 Task: In the Contact  SophiaMoore30@benteler.com, Create email and send with subject: 'Elevate Your Success: Introducing a Transformative Opportunity', and with mail content 'Good Day!_x000D_
We're excited to introduce you to an innovative solution that will revolutionize your industry. Get ready to redefine success and reach new heights!_x000D_
Best Regard', attach the document: Agenda.pdf and insert image: visitingcard.jpg. Below Best Regards, write Pinterest and insert the URL: 'in.pinterest.com'. Mark checkbox to create task to follow up : In 1 week. Logged in from softage.10@softage.net
Action: Mouse moved to (62, 54)
Screenshot: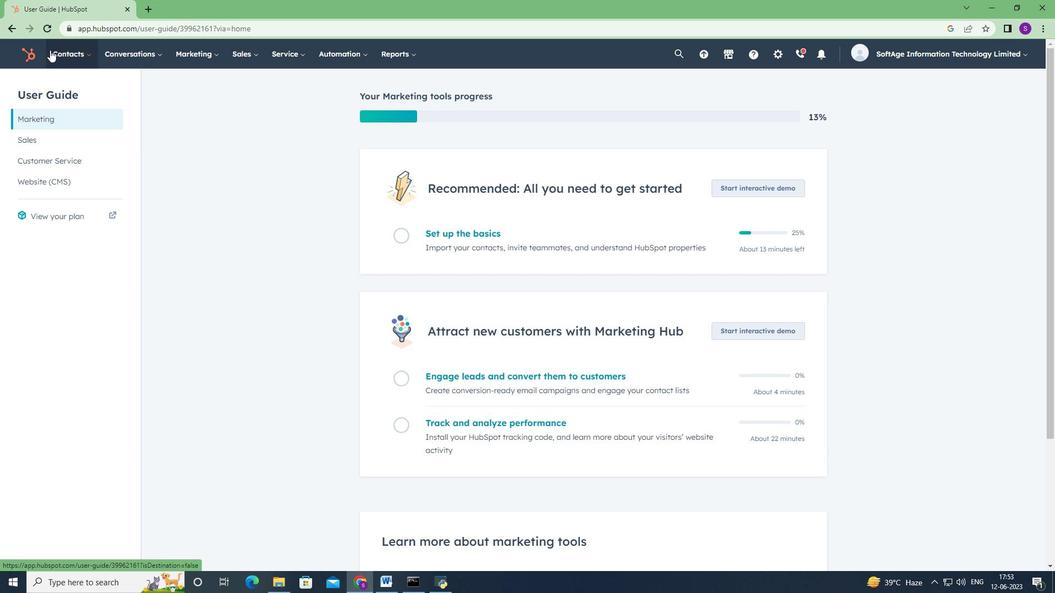 
Action: Mouse pressed left at (62, 54)
Screenshot: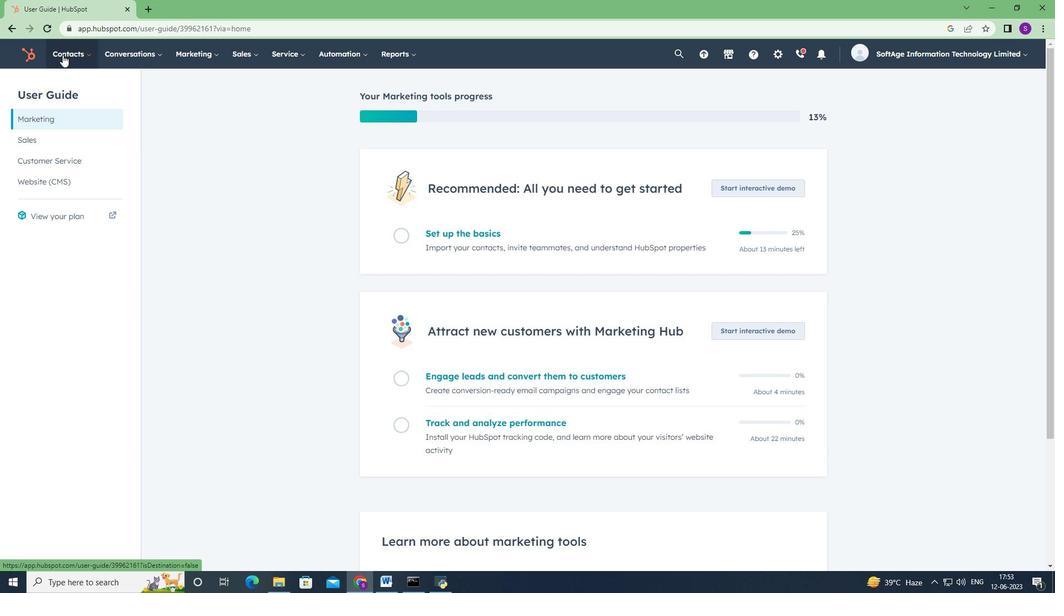 
Action: Mouse moved to (84, 90)
Screenshot: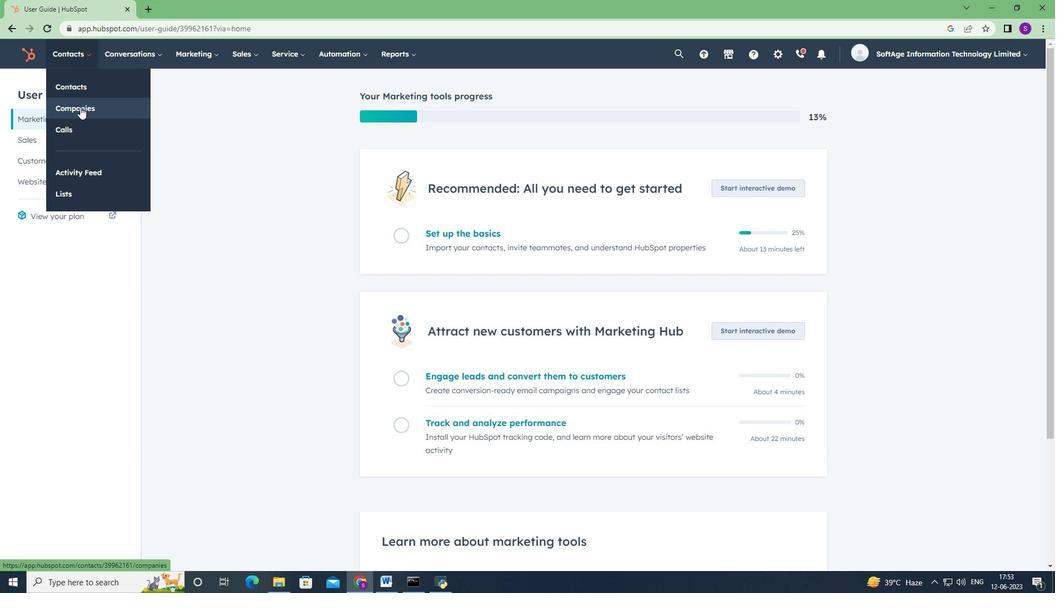 
Action: Mouse pressed left at (84, 90)
Screenshot: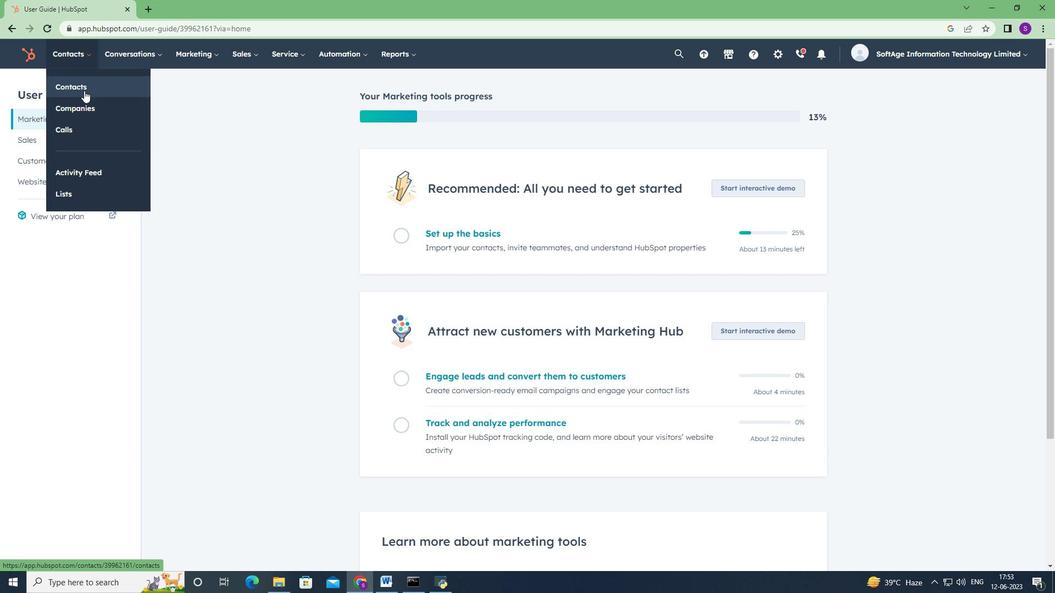 
Action: Mouse moved to (80, 181)
Screenshot: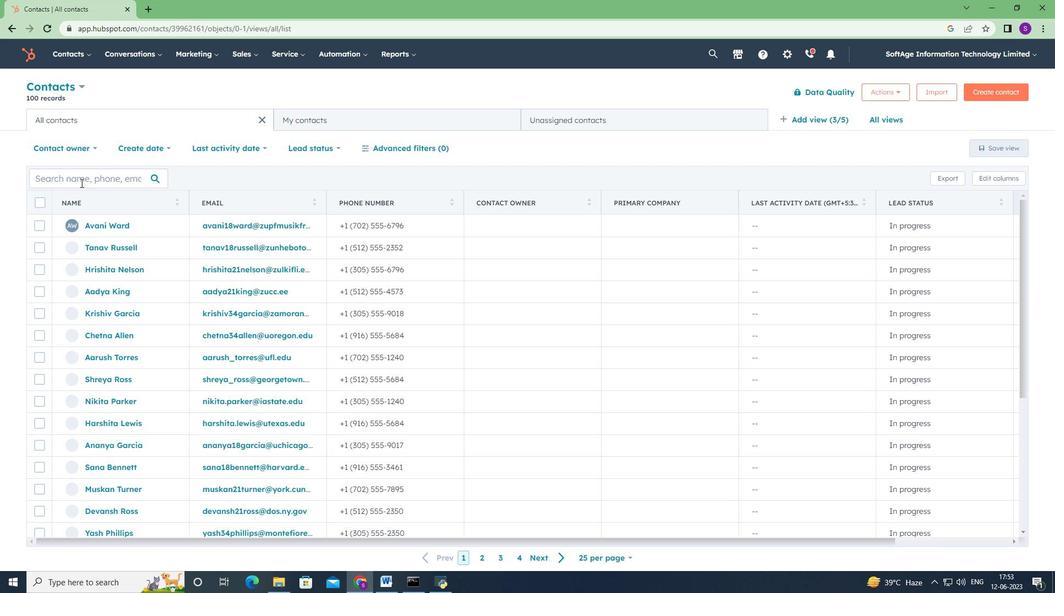 
Action: Mouse pressed left at (80, 181)
Screenshot: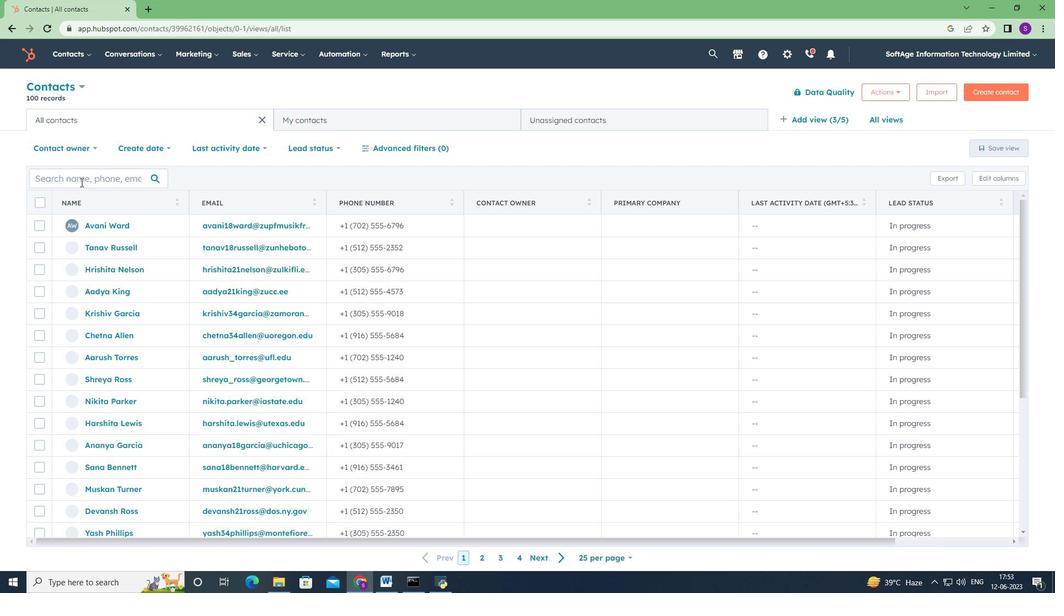 
Action: Key pressed sophia<Key.space><Key.backspace><Key.shift><Key.shift><Key.shift><Key.shift><Key.shift>Moore30<Key.shift><Key.shift><Key.shift><Key.shift><Key.shift><Key.shift><Key.shift><Key.shift><Key.shift>@benteler.com
Screenshot: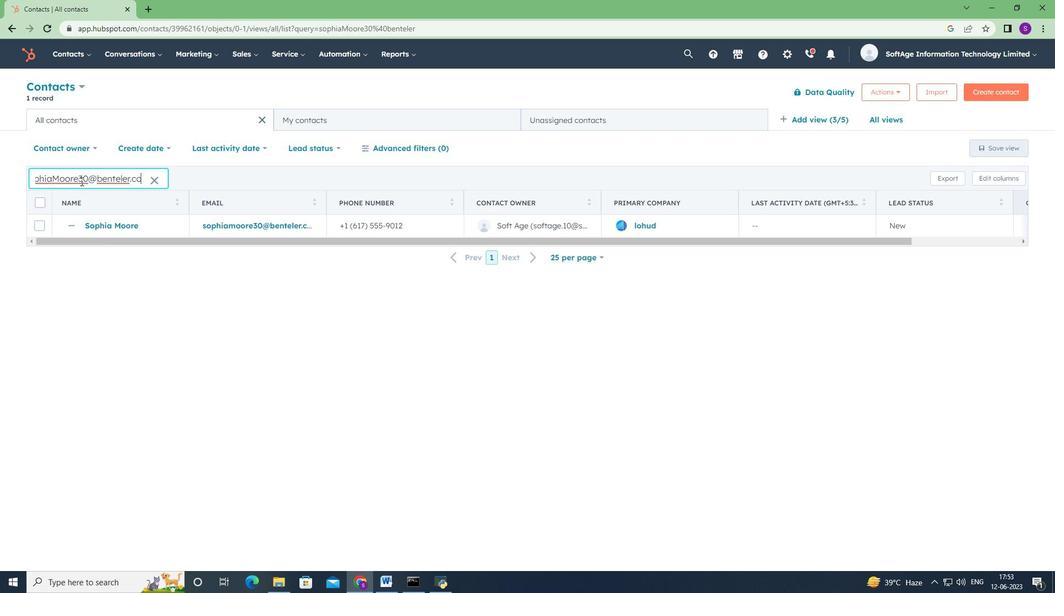 
Action: Mouse moved to (104, 219)
Screenshot: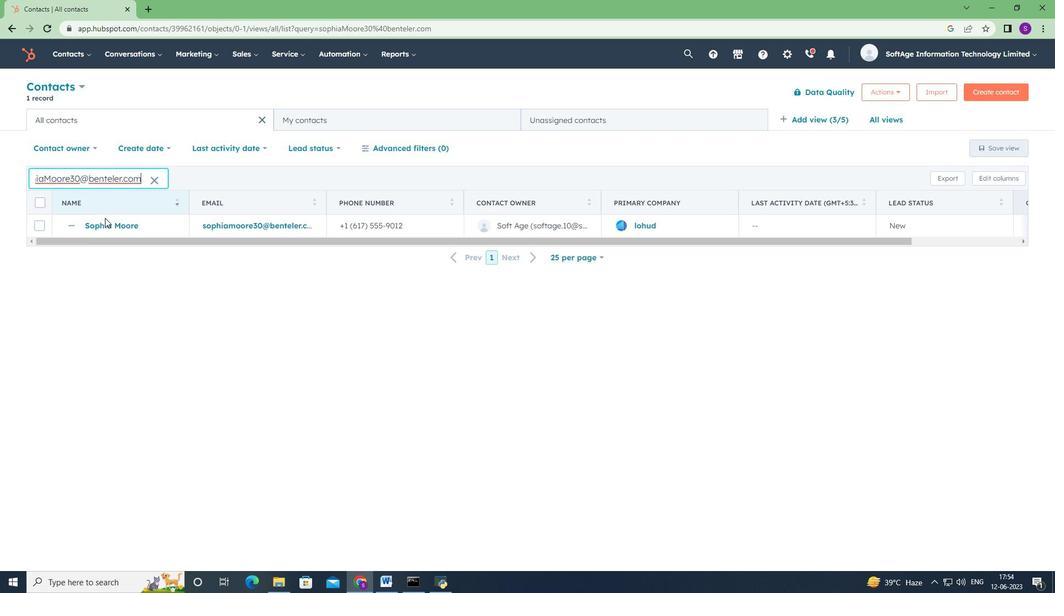 
Action: Mouse pressed left at (104, 219)
Screenshot: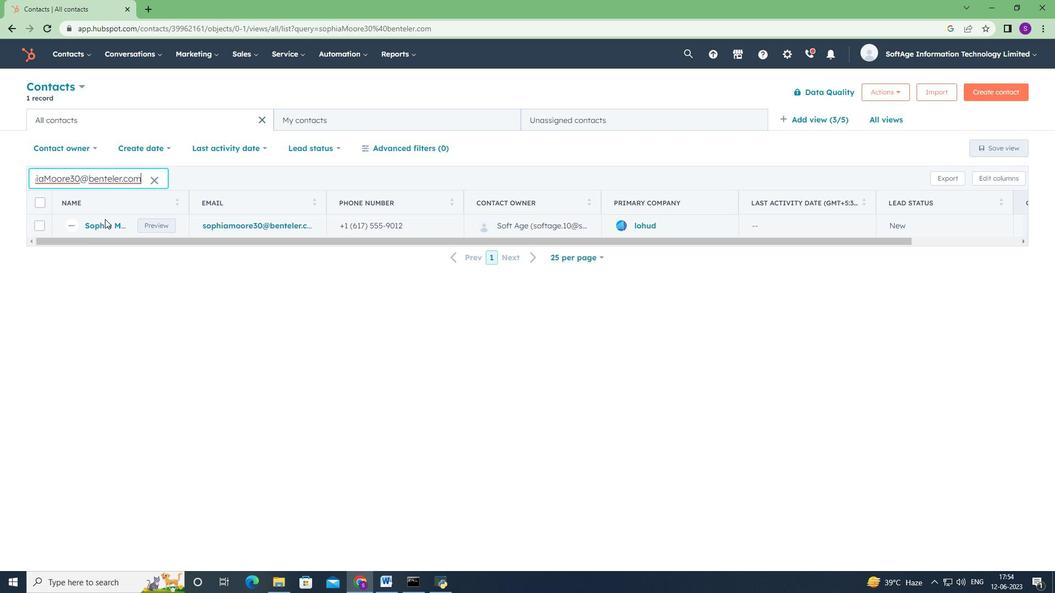 
Action: Mouse moved to (105, 224)
Screenshot: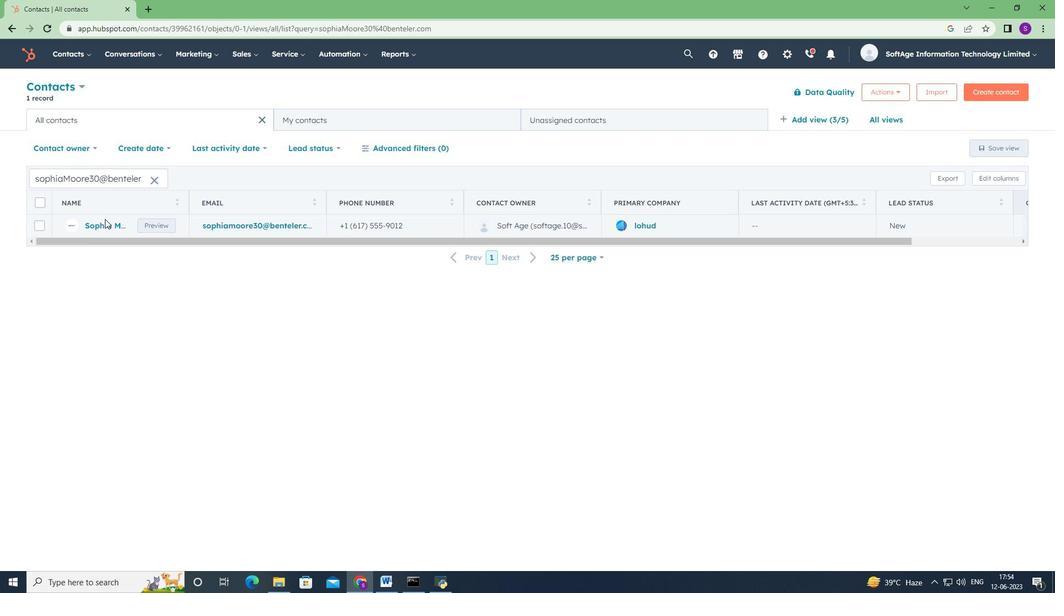 
Action: Mouse pressed left at (105, 224)
Screenshot: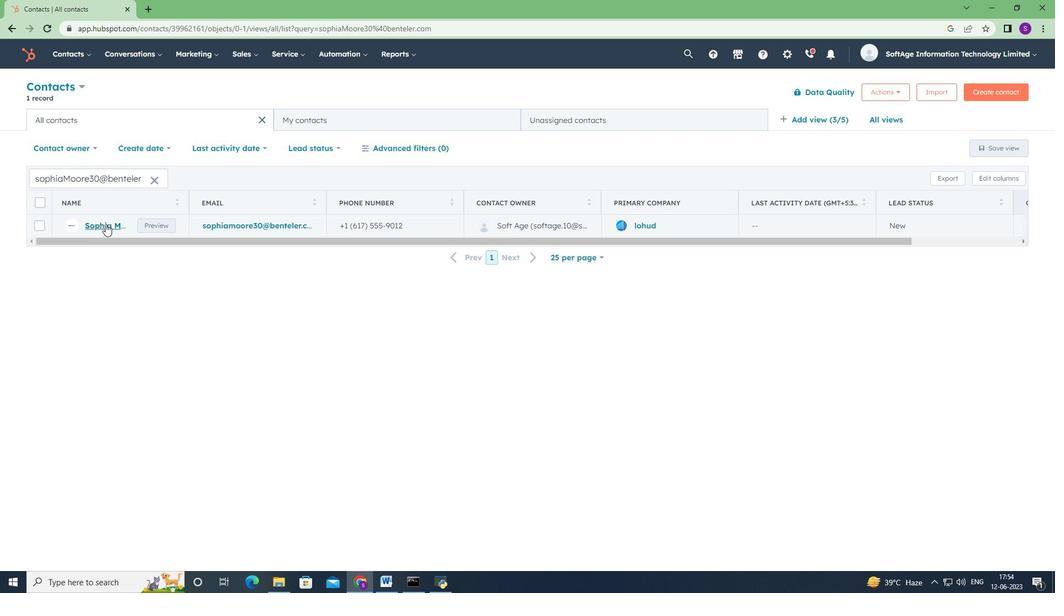 
Action: Mouse moved to (79, 180)
Screenshot: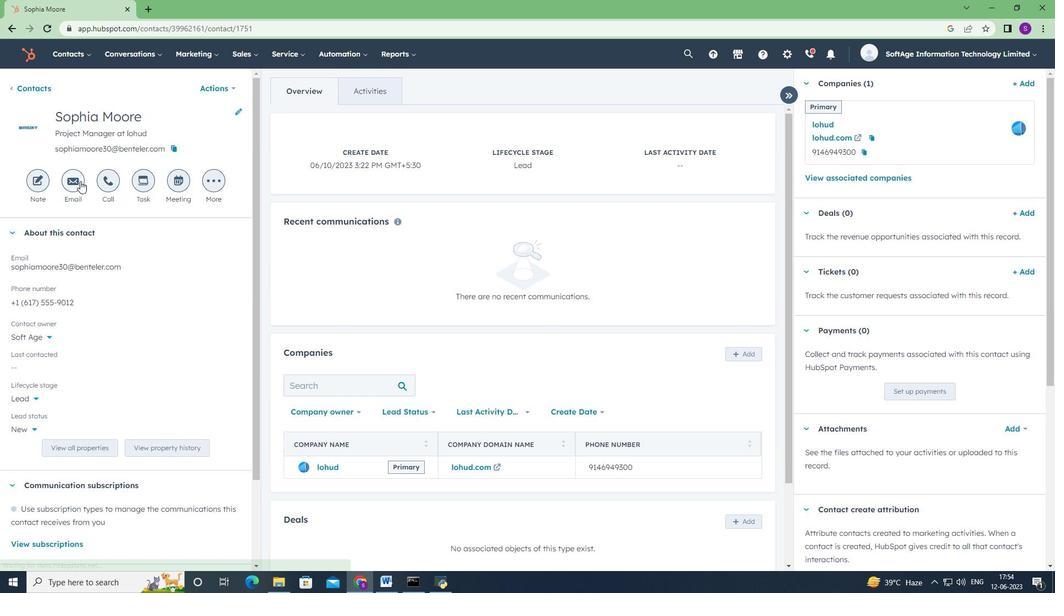
Action: Mouse pressed left at (79, 180)
Screenshot: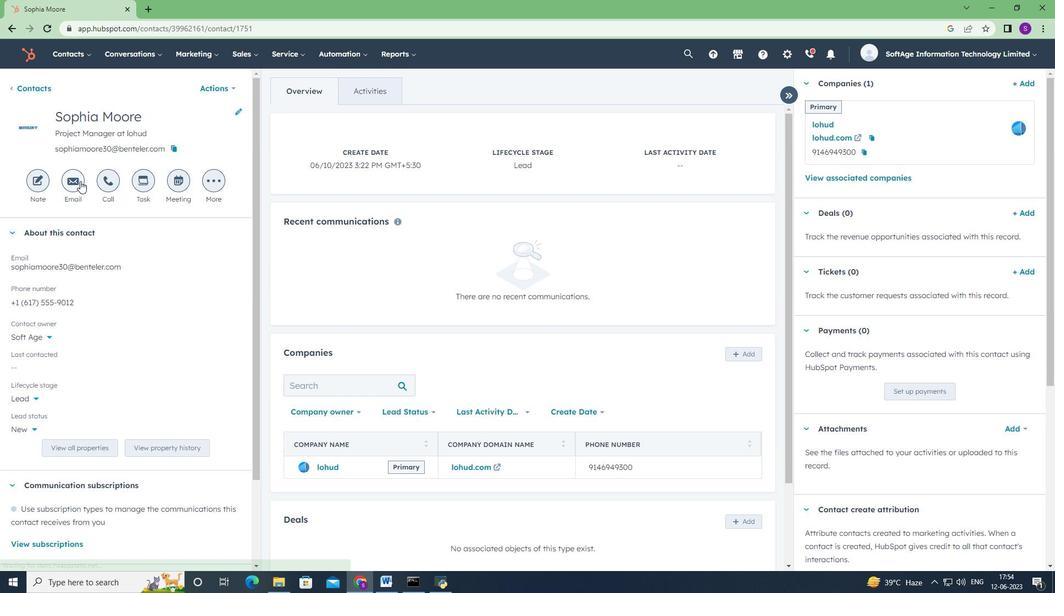 
Action: Mouse moved to (669, 367)
Screenshot: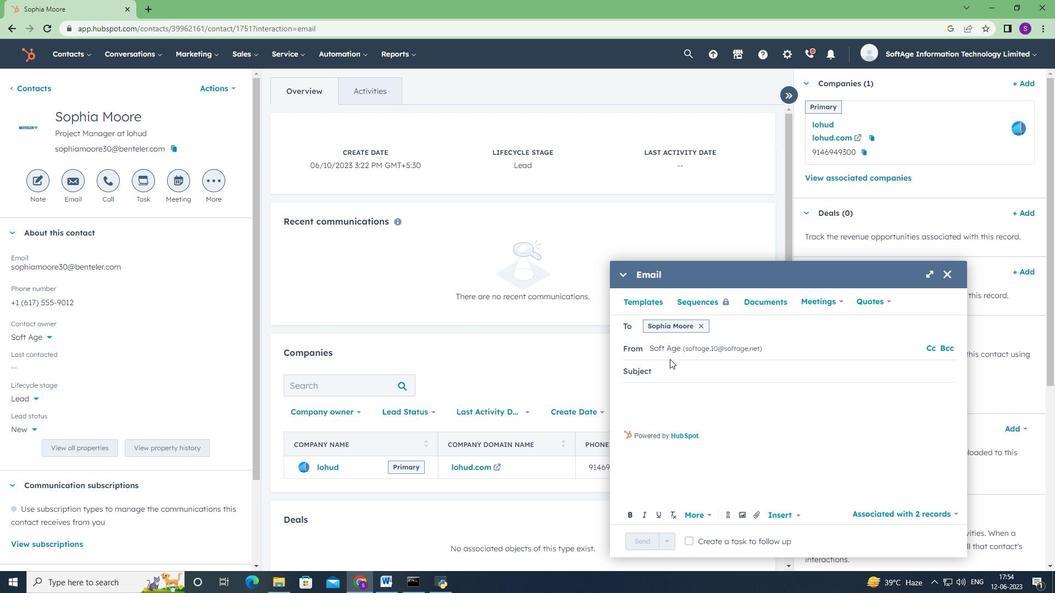 
Action: Mouse pressed left at (669, 367)
Screenshot: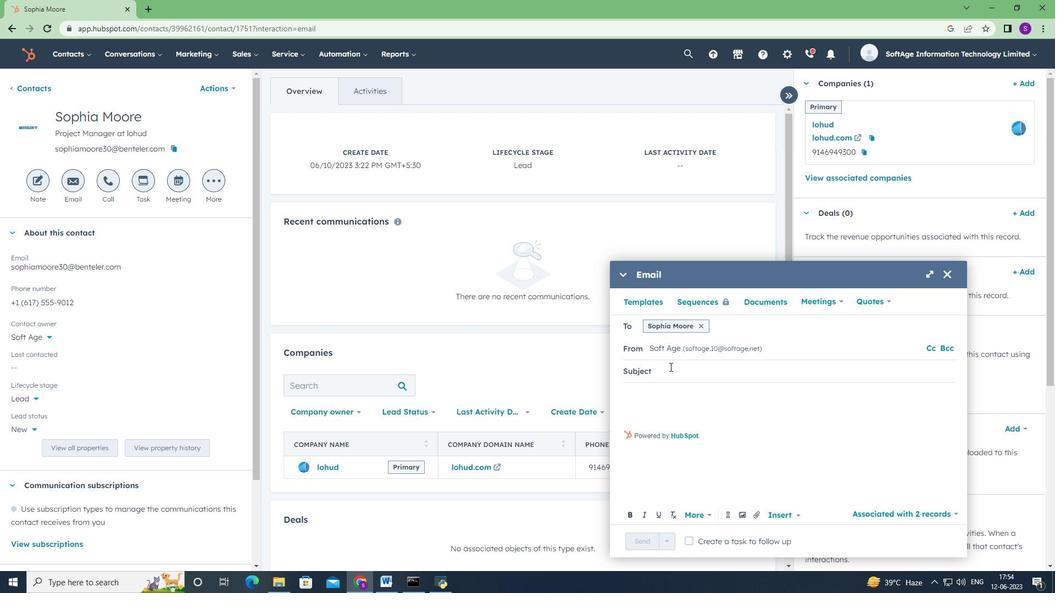 
Action: Mouse moved to (667, 366)
Screenshot: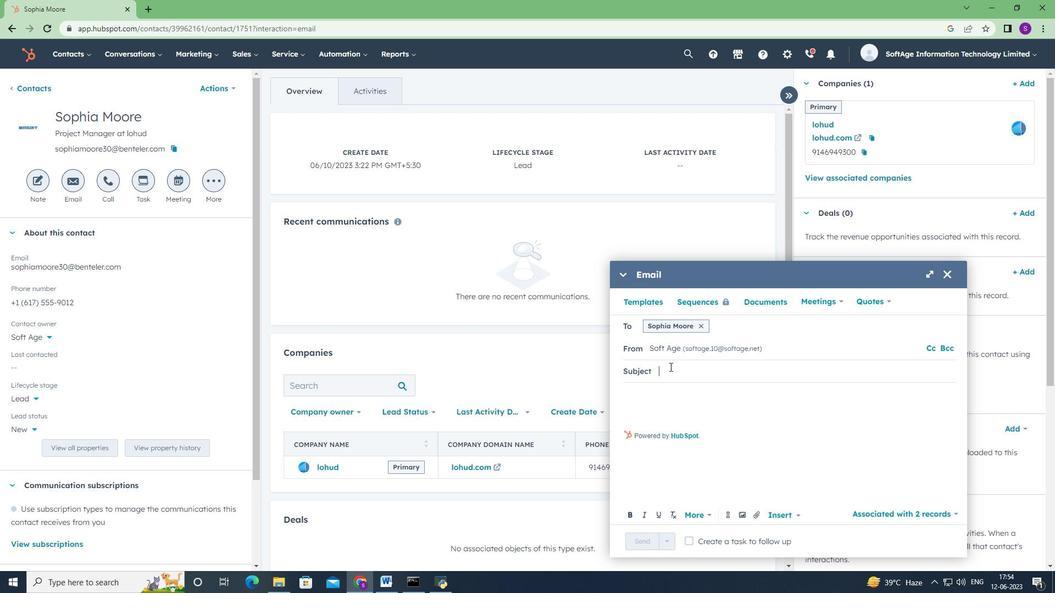 
Action: Key pressed <Key.shift>Elevate<Key.space><Key.shift>Your<Key.space><Key.shift>Success<Key.shift>:<Key.space><Key.shift>Introducing<Key.space>a<Key.space><Key.shift>Transformative<Key.space><Key.shift>Opportunity
Screenshot: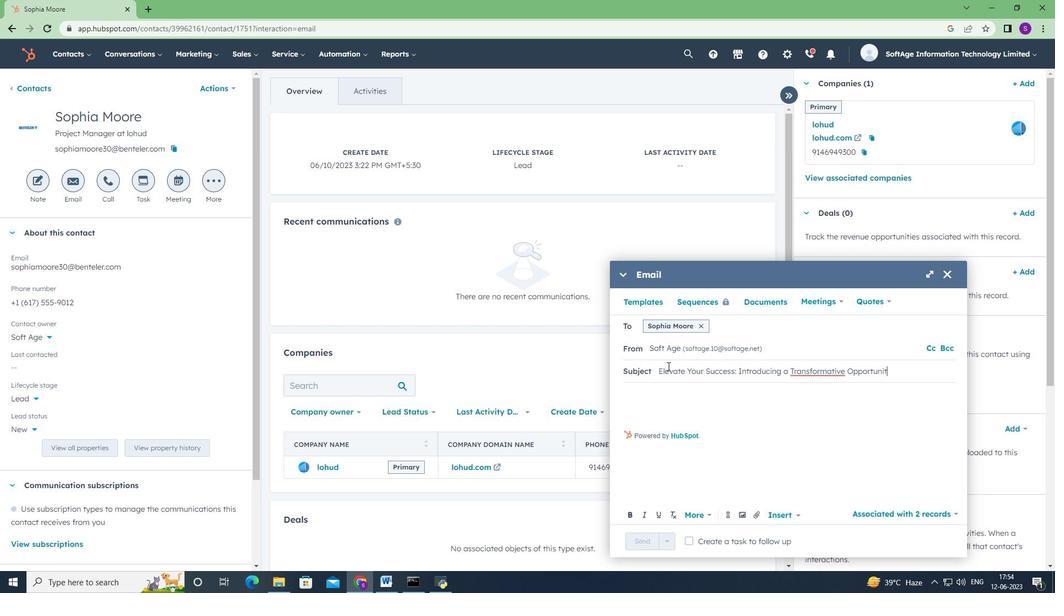 
Action: Mouse moved to (661, 389)
Screenshot: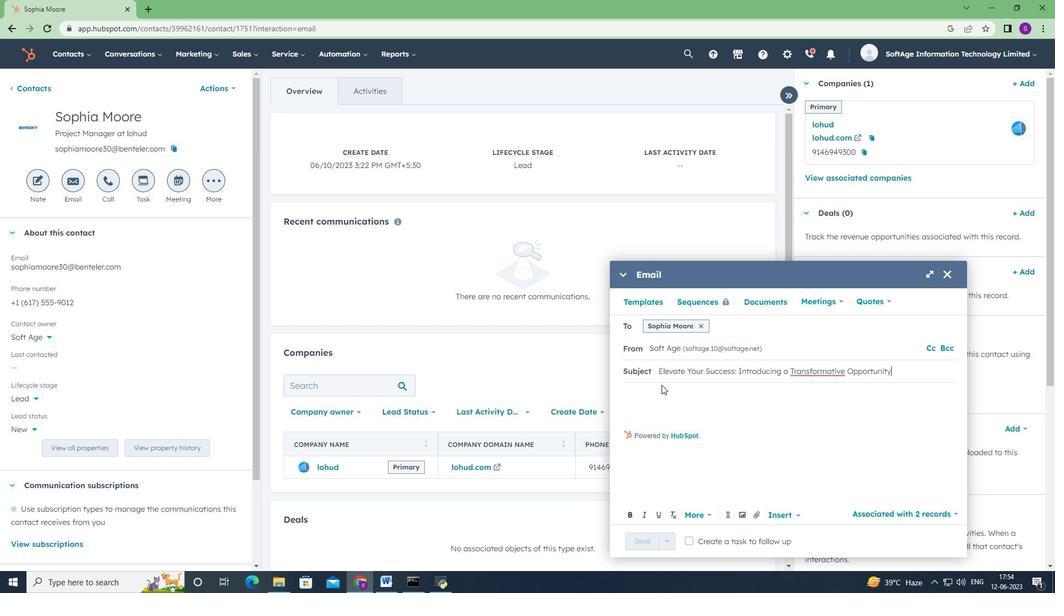 
Action: Mouse pressed left at (661, 389)
Screenshot: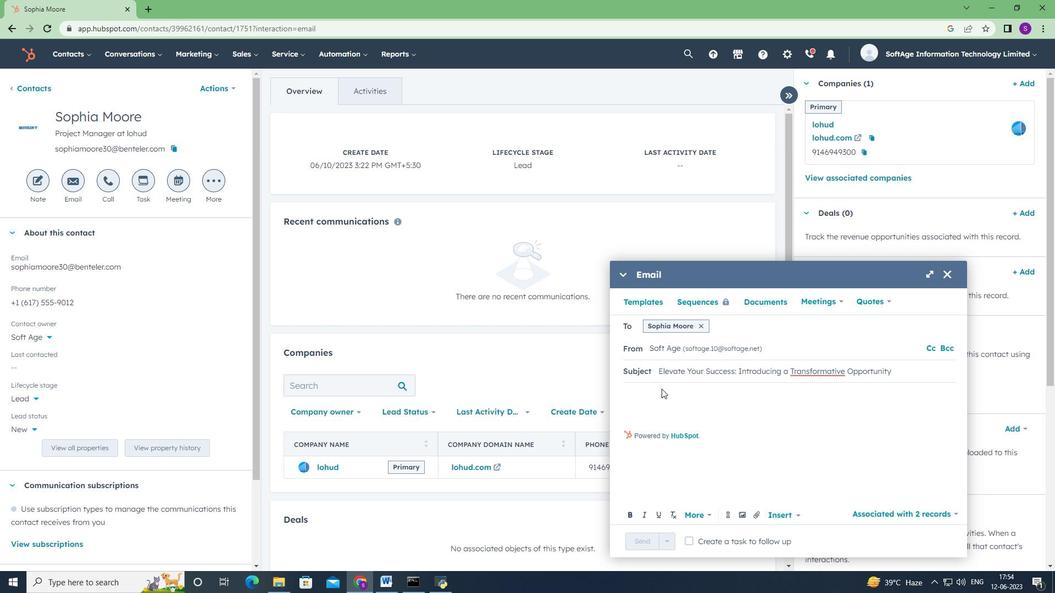 
Action: Mouse moved to (639, 392)
Screenshot: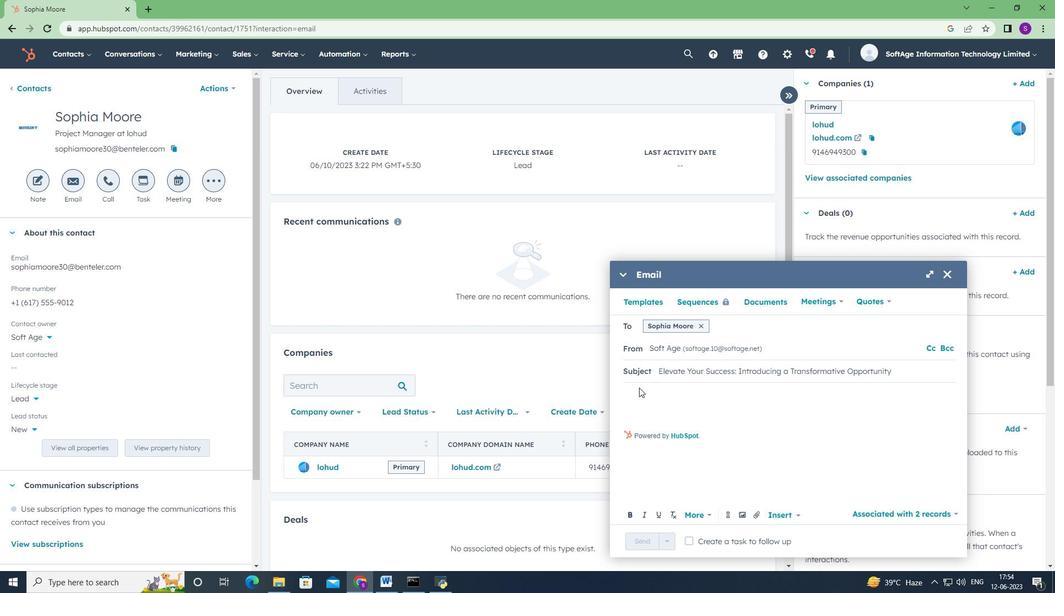 
Action: Mouse pressed left at (639, 392)
Screenshot: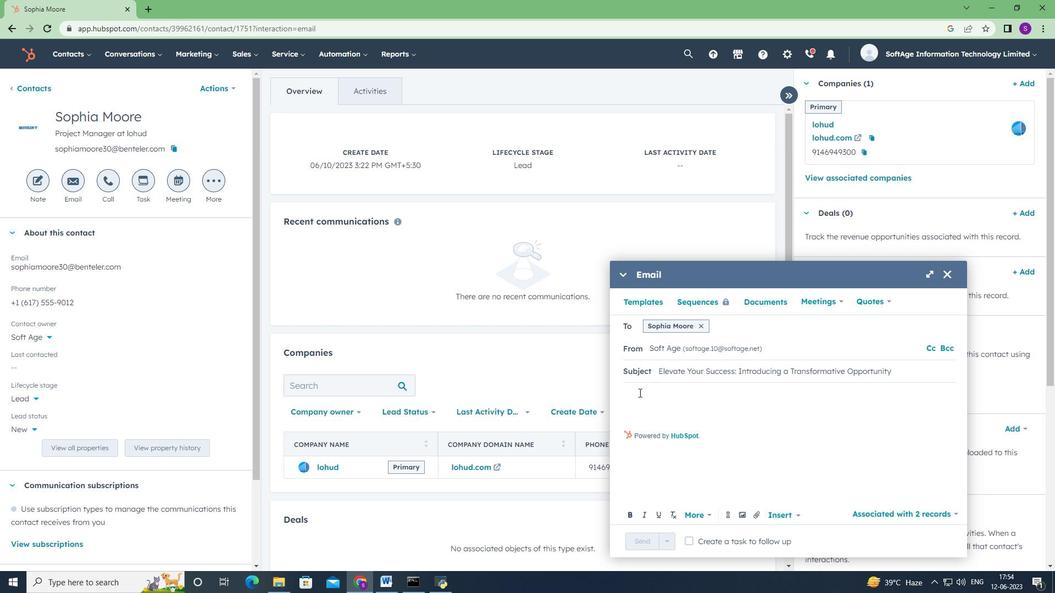 
Action: Key pressed <Key.shift>Good<Key.space><Key.shift><Key.shift><Key.shift><Key.shift><Key.shift><Key.shift><Key.shift><Key.shift><Key.shift><Key.shift>Day<Key.shift>!<Key.enter><Key.shift><Key.shift><Key.shift><Key.shift><Key.shift><Key.shift><Key.shift><Key.shift><Key.shift><Key.shift><Key.shift><Key.shift><Key.shift><Key.shift><Key.shift><Key.shift><Key.shift><Key.shift><Key.shift><Key.shift><Key.shift><Key.shift><Key.shift><Key.shift><Key.shift><Key.shift><Key.shift><Key.shift><Key.shift><Key.shift><Key.shift>We're<Key.space>excited<Key.space>to<Key.space>introduce<Key.space>you<Key.space>to<Key.space>an<Key.space>innovative<Key.space>solution<Key.space>that<Key.space>will<Key.space>revolutionize<Key.space>your<Key.space>industry.<Key.space><Key.shift>F<Key.backspace><Key.shift>Get<Key.space>ready<Key.space>to<Key.space><Key.shift>Redefine<Key.space>success<Key.space>and<Key.space>reach<Key.space>new<Key.space>height<Key.space><Key.backspace>s<Key.shift><Key.shift><Key.shift>!<Key.enter><Key.shift><Key.shift><Key.shift><Key.shift><Key.shift><Key.shift><Key.shift><Key.shift><Key.shift><Key.shift><Key.shift><Key.shift><Key.shift><Key.shift><Key.shift><Key.shift><Key.shift><Key.shift><Key.shift><Key.shift><Key.shift>Best<Key.space><Key.shift>Regard
Screenshot: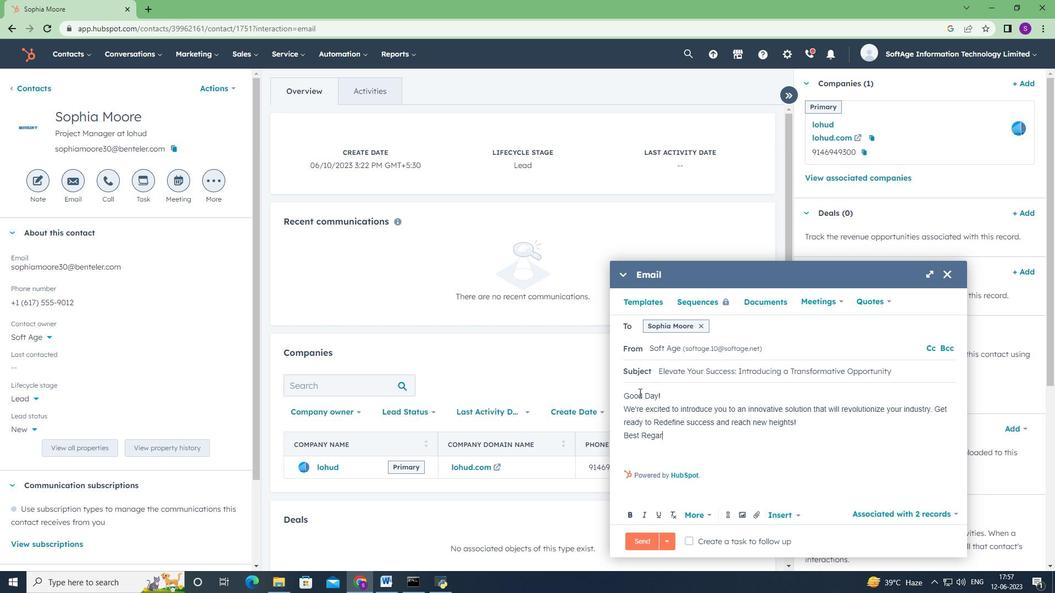 
Action: Mouse moved to (760, 514)
Screenshot: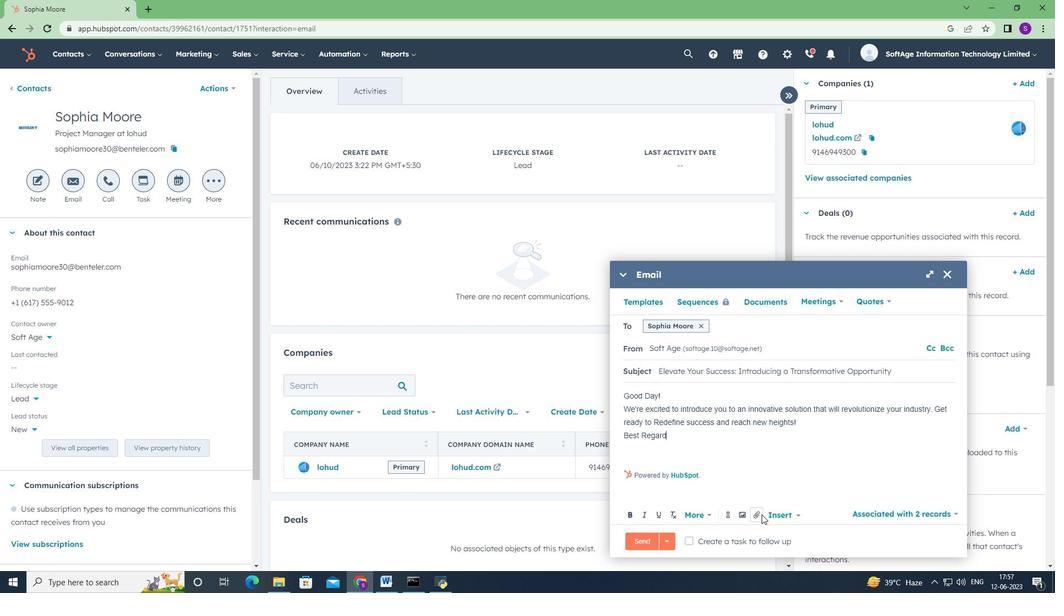 
Action: Key pressed <Key.enter>
Screenshot: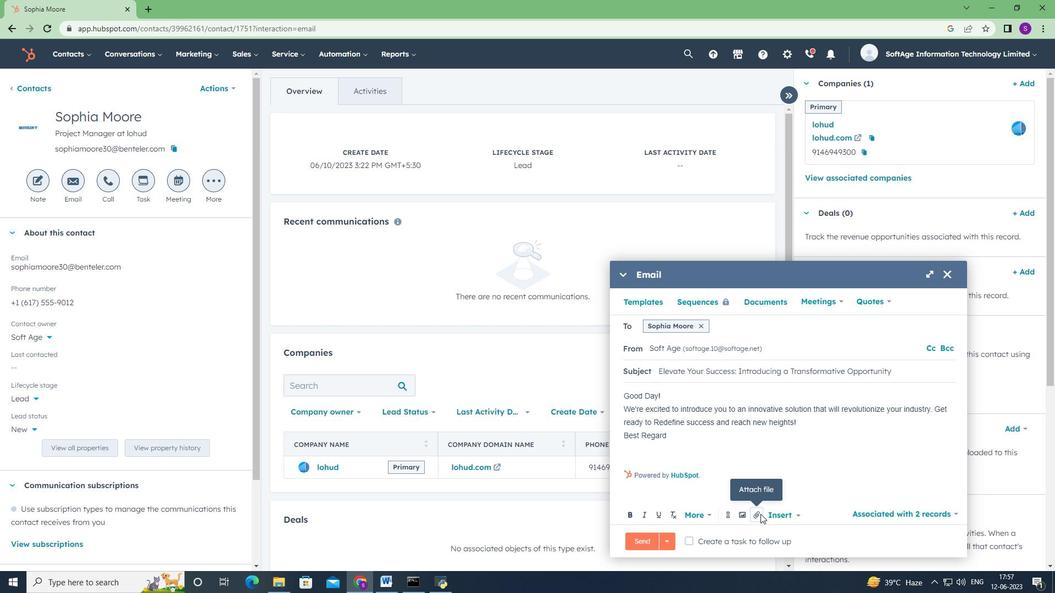 
Action: Mouse pressed left at (760, 514)
Screenshot: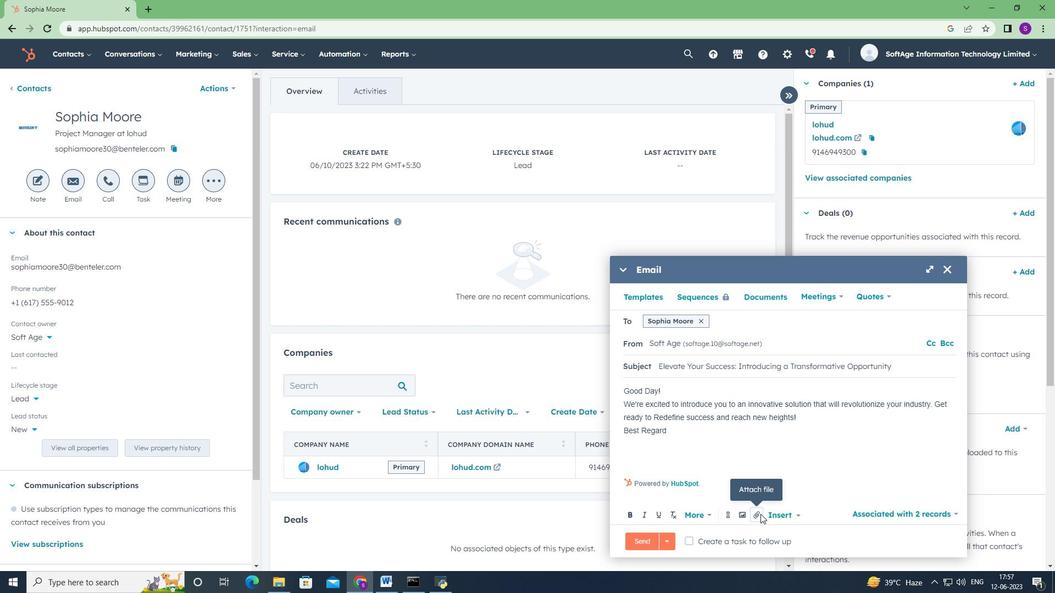 
Action: Mouse moved to (778, 484)
Screenshot: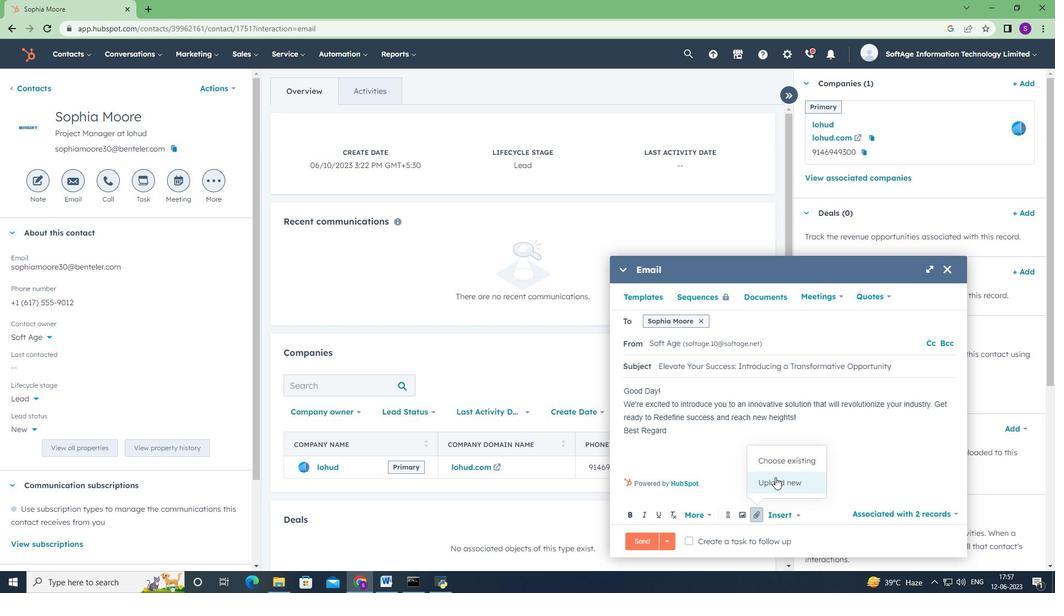 
Action: Mouse pressed left at (778, 484)
Screenshot: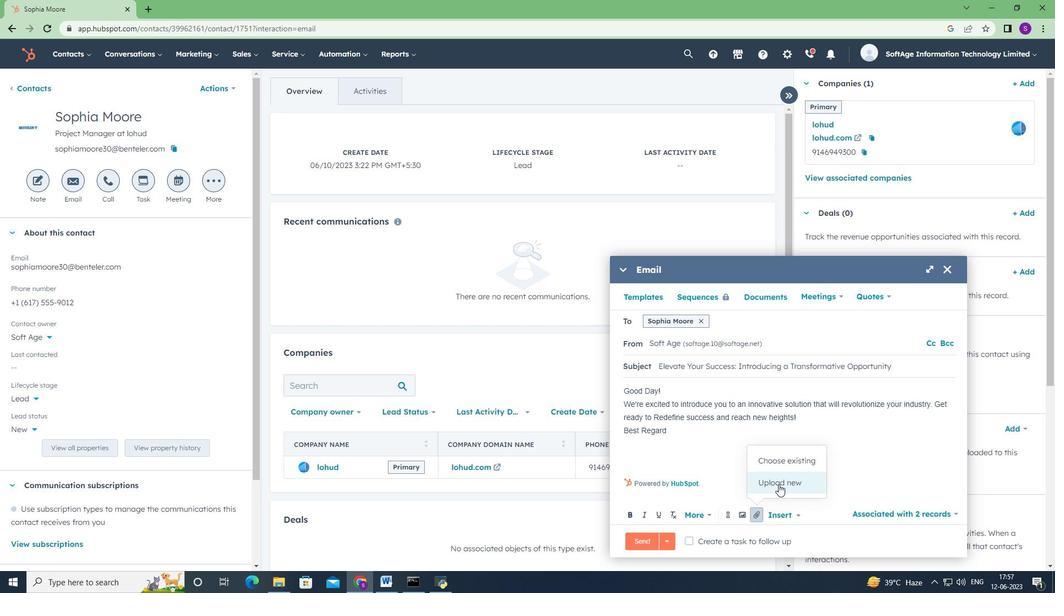 
Action: Mouse moved to (48, 140)
Screenshot: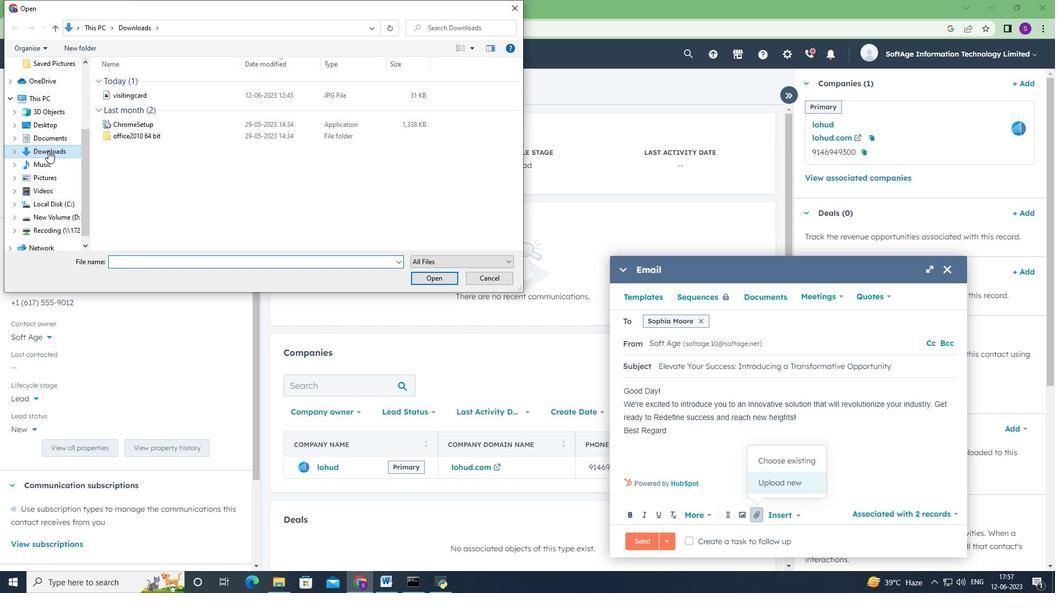 
Action: Mouse pressed left at (48, 140)
Screenshot: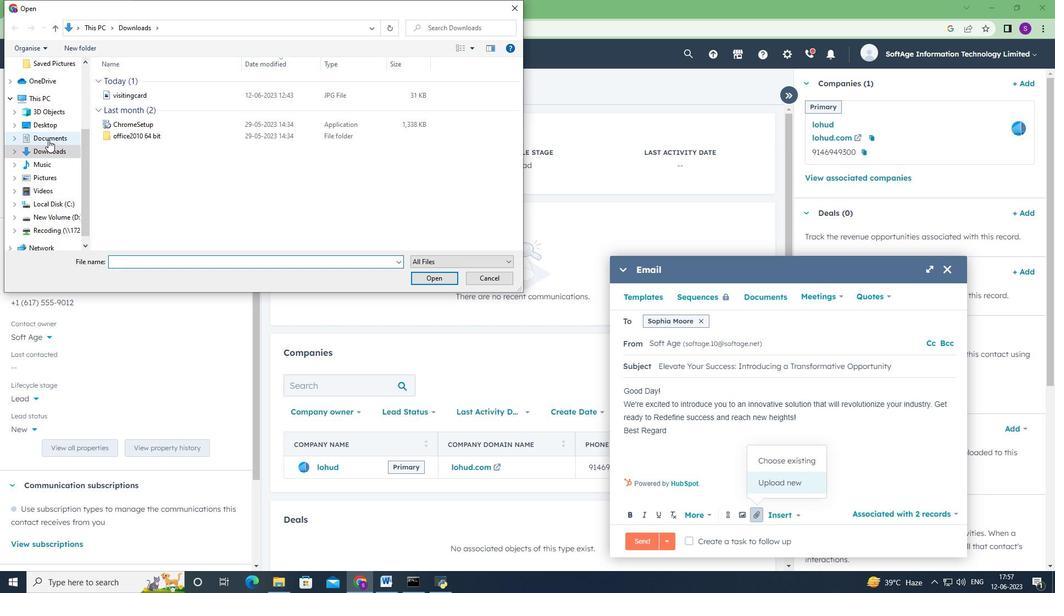
Action: Mouse moved to (133, 81)
Screenshot: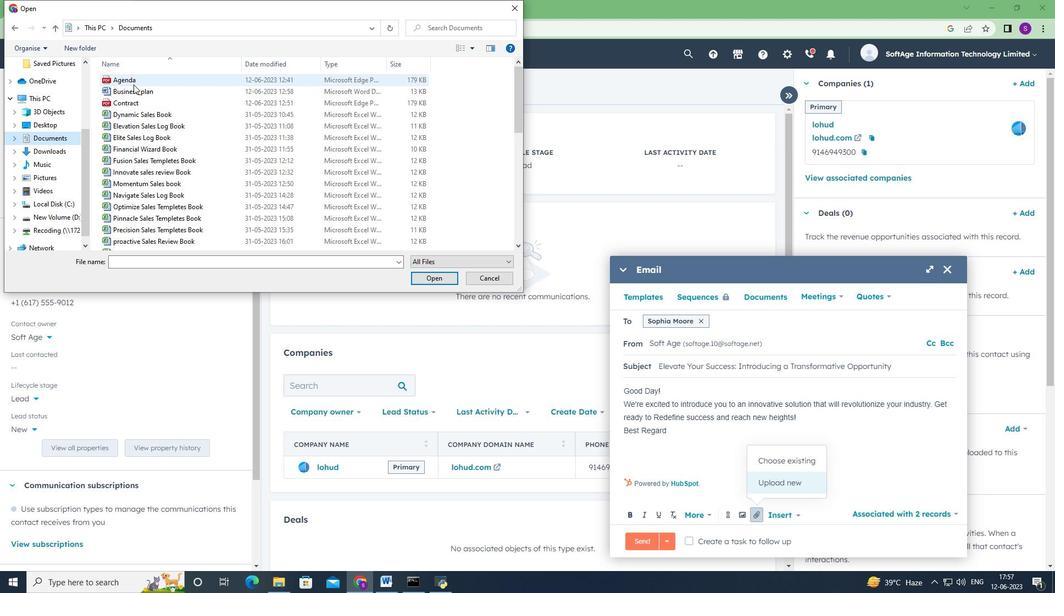 
Action: Mouse pressed left at (133, 81)
Screenshot: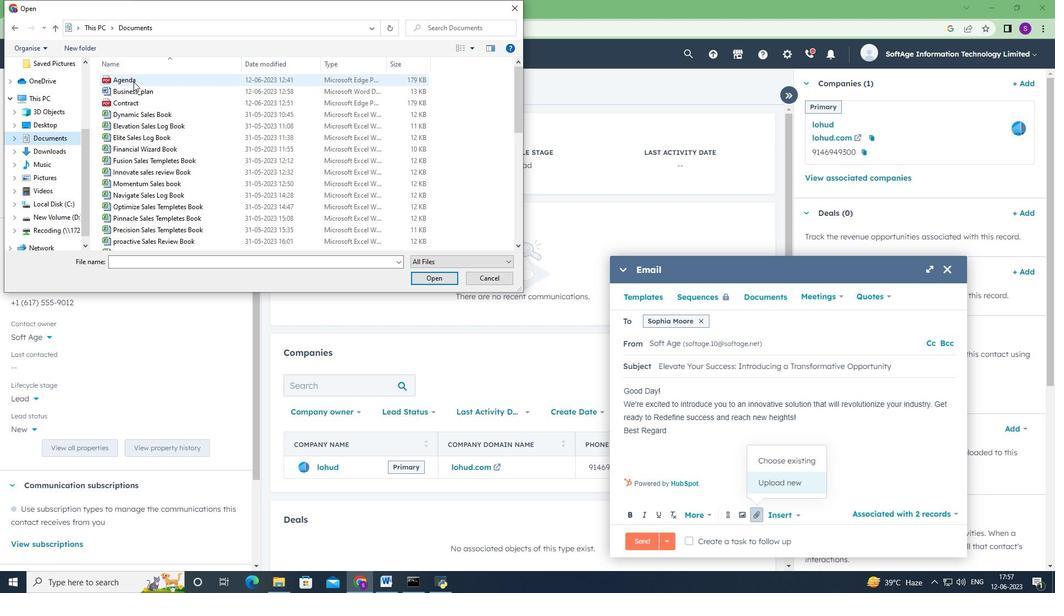 
Action: Mouse moved to (421, 276)
Screenshot: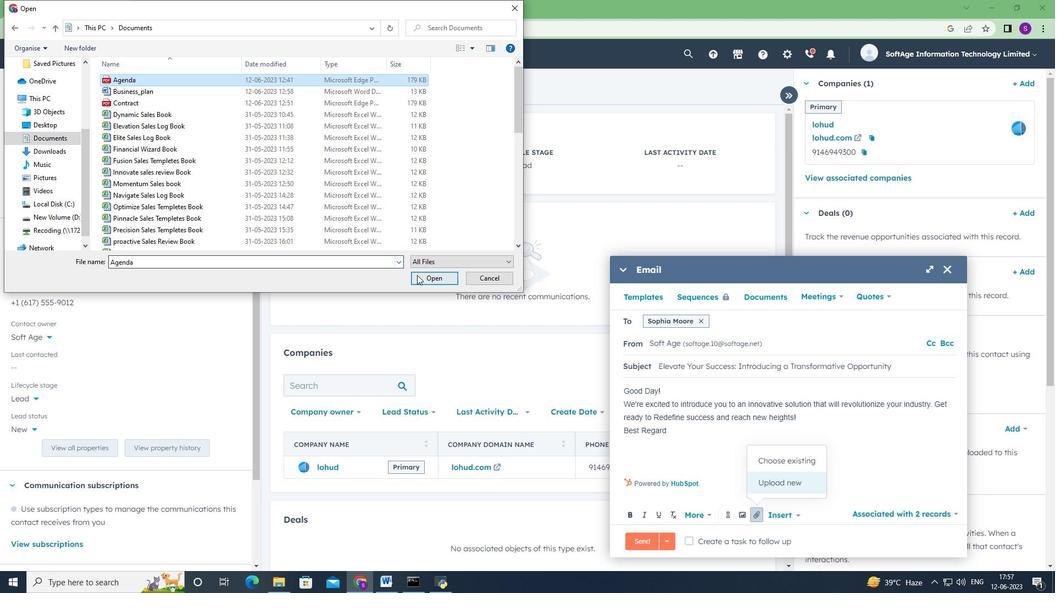 
Action: Mouse pressed left at (421, 276)
Screenshot: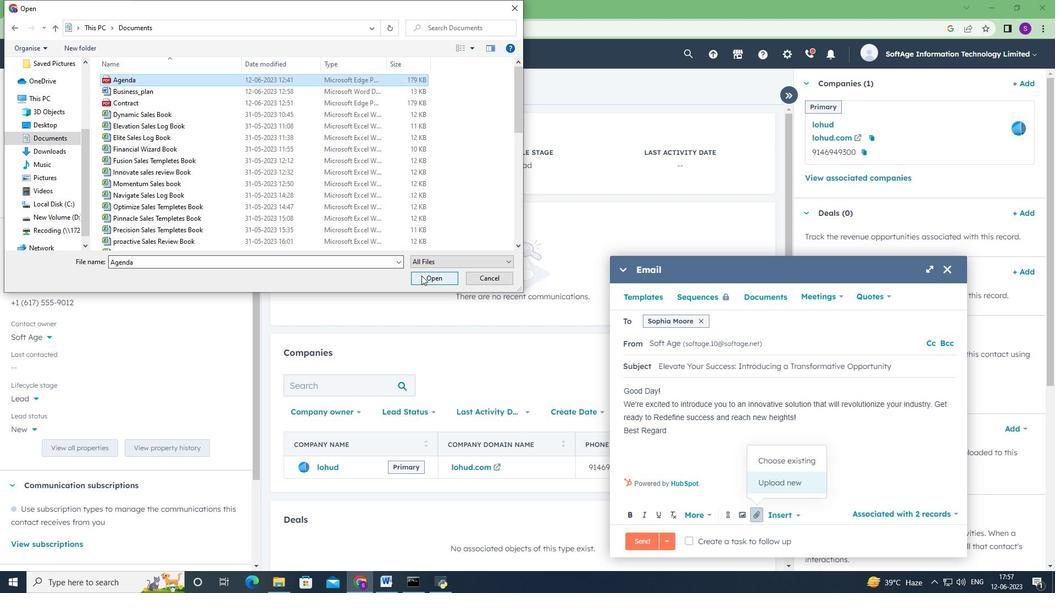 
Action: Mouse moved to (742, 486)
Screenshot: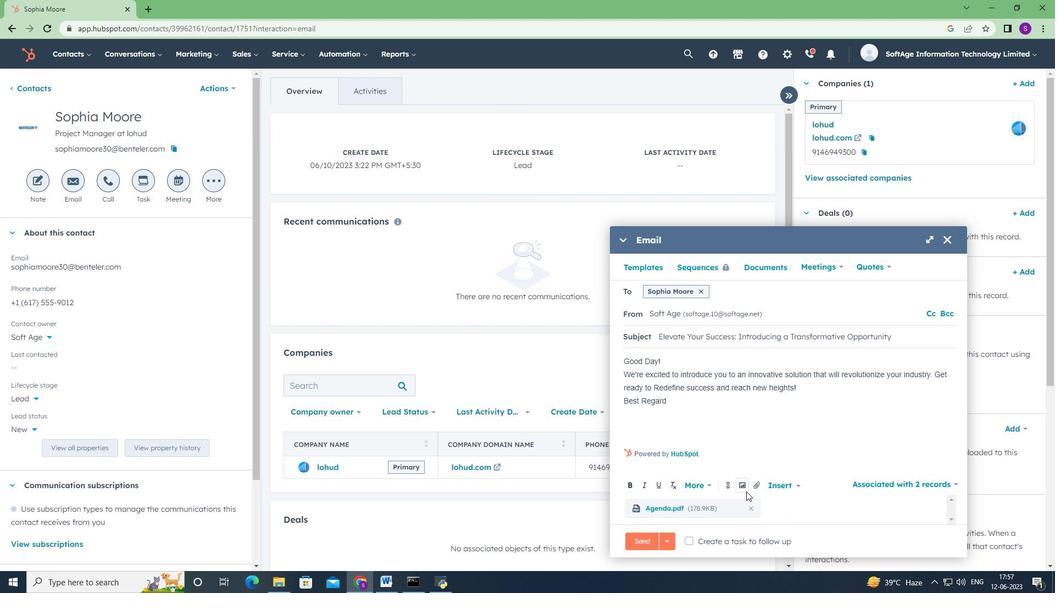 
Action: Mouse pressed left at (742, 486)
Screenshot: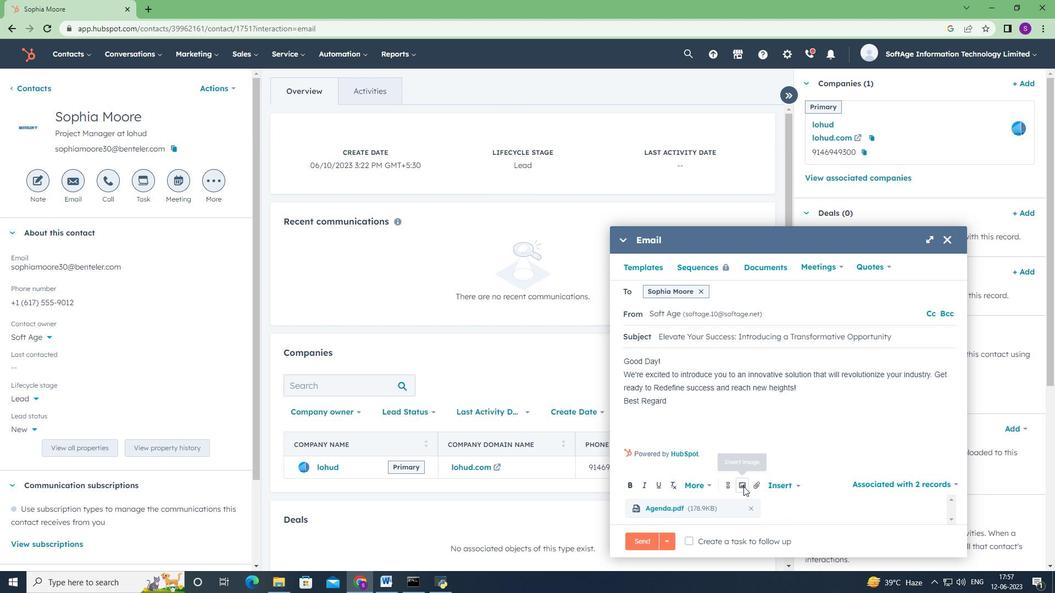 
Action: Mouse moved to (730, 453)
Screenshot: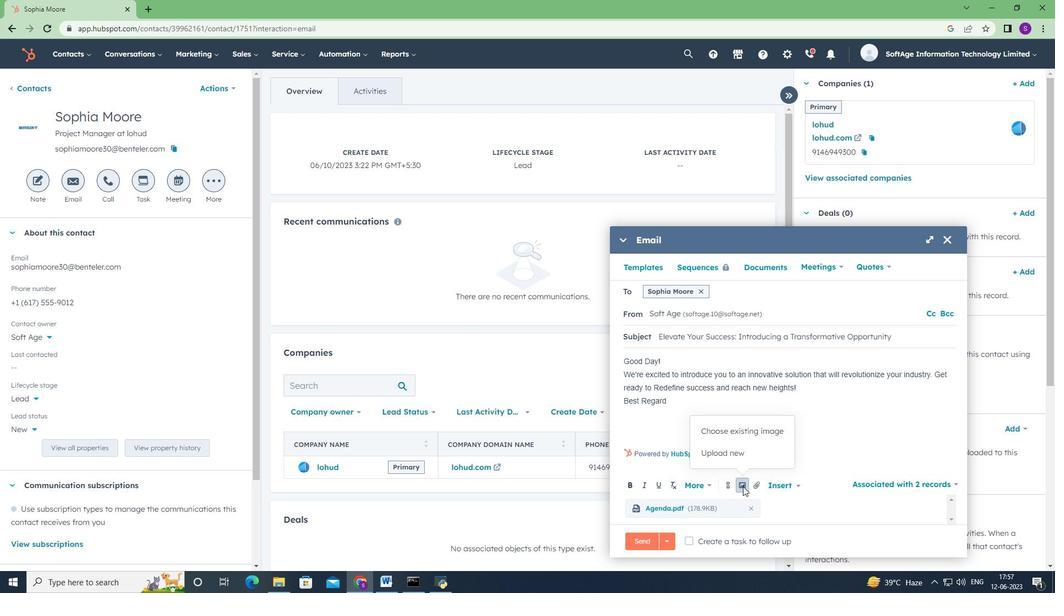 
Action: Mouse pressed left at (730, 453)
Screenshot: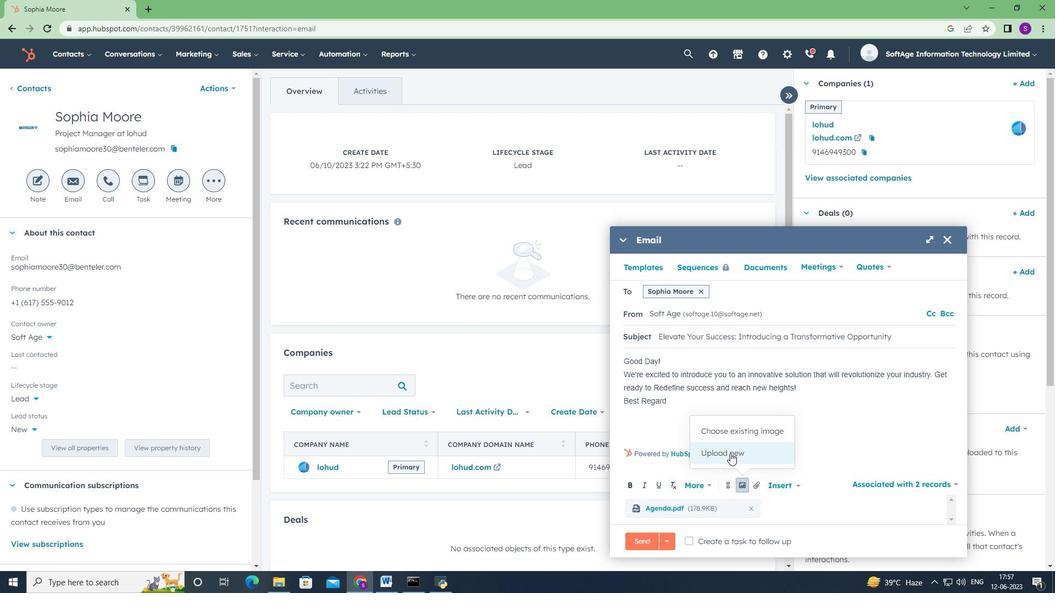 
Action: Mouse moved to (47, 147)
Screenshot: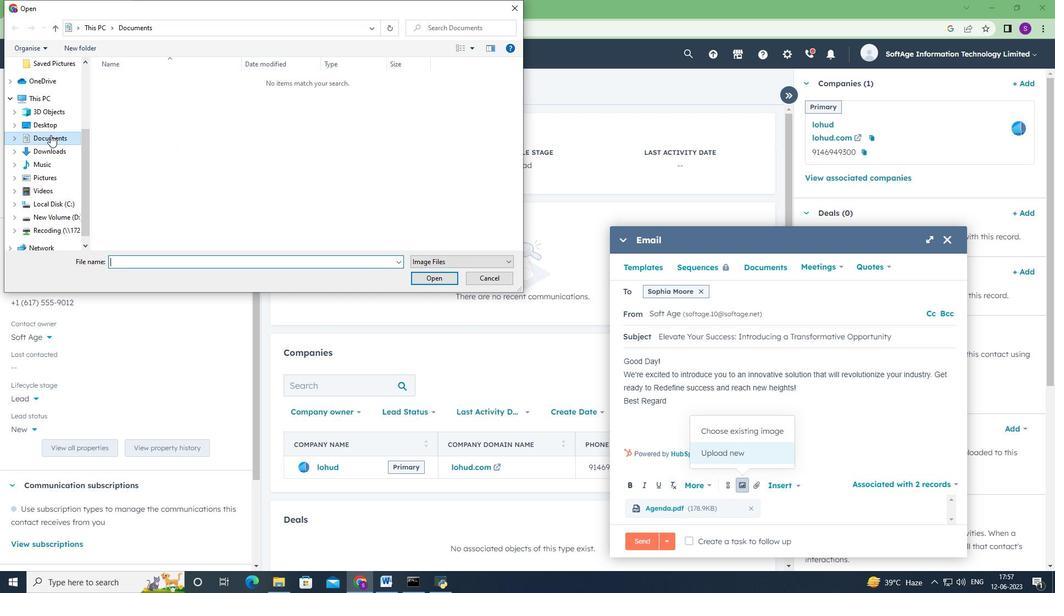 
Action: Mouse pressed left at (47, 147)
Screenshot: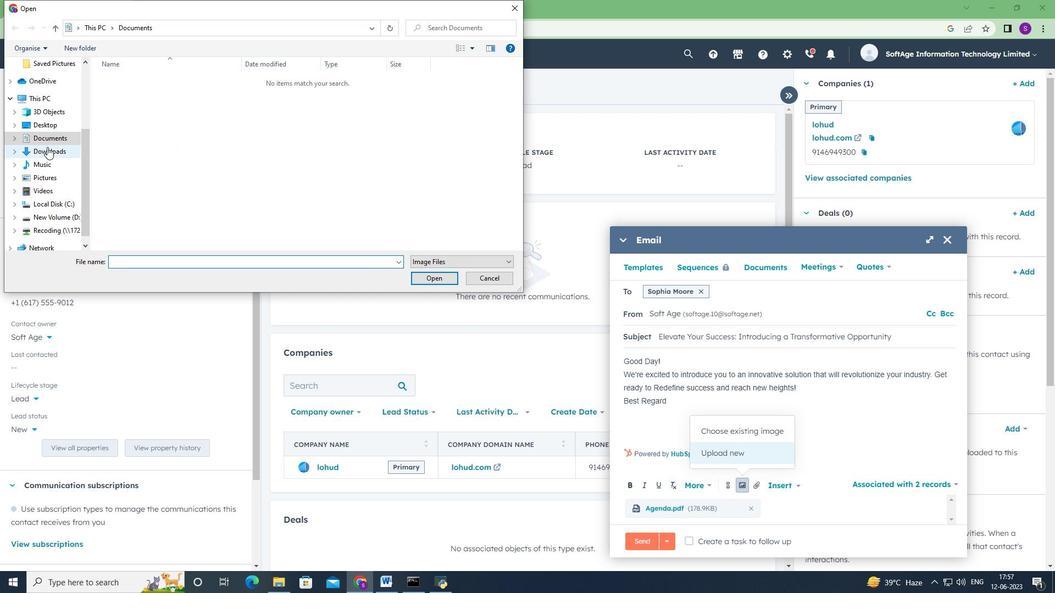 
Action: Mouse moved to (146, 94)
Screenshot: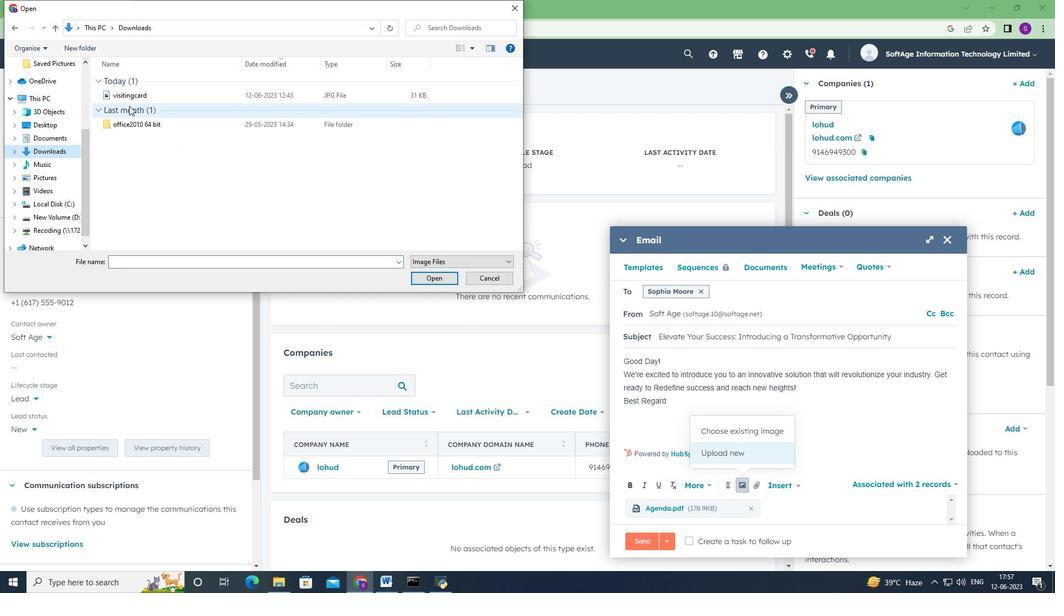 
Action: Mouse pressed left at (146, 94)
Screenshot: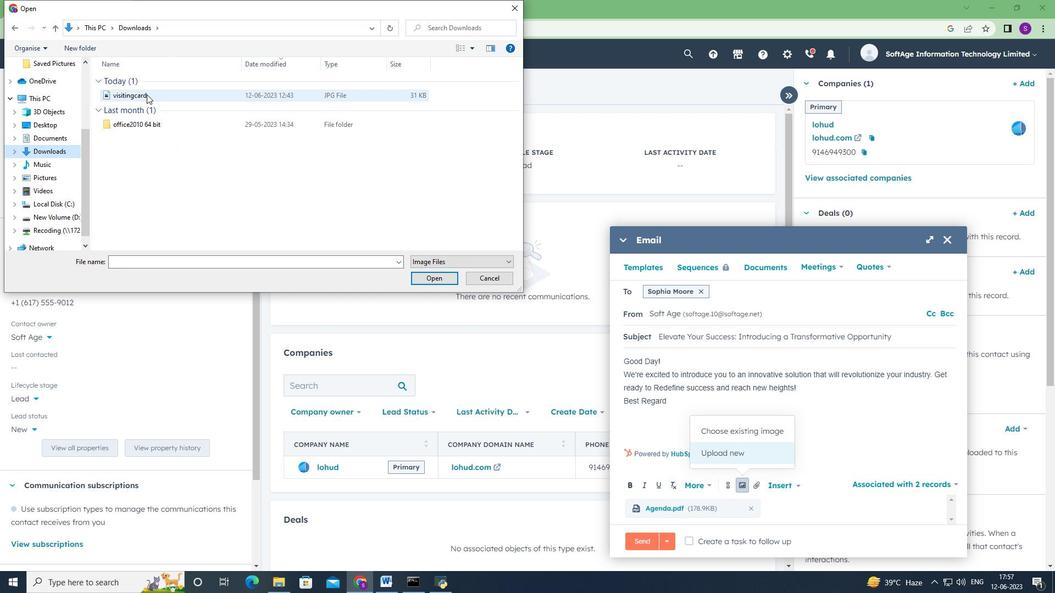 
Action: Mouse moved to (439, 273)
Screenshot: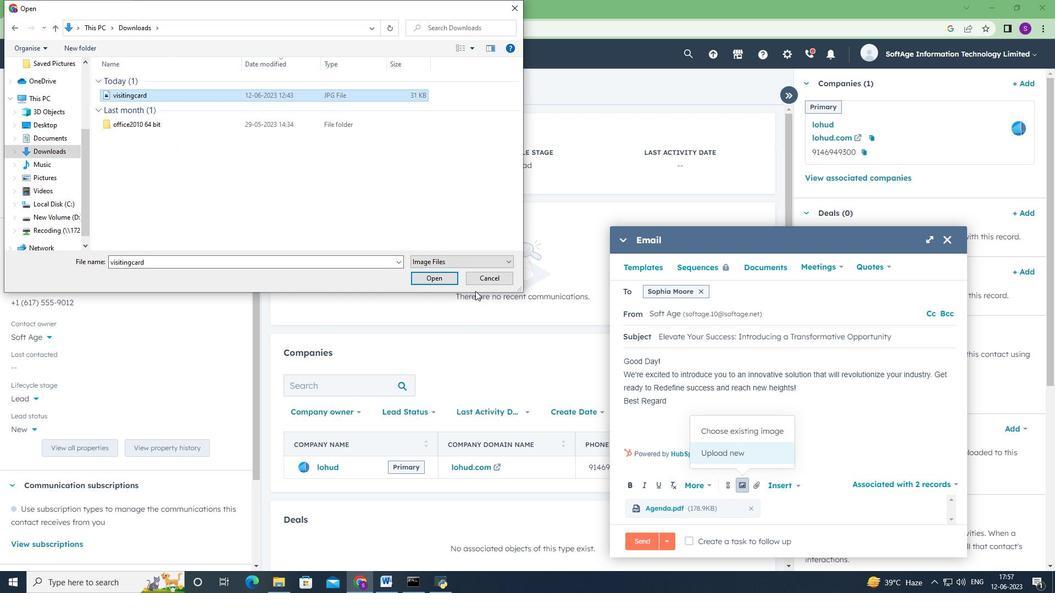 
Action: Mouse pressed left at (439, 273)
Screenshot: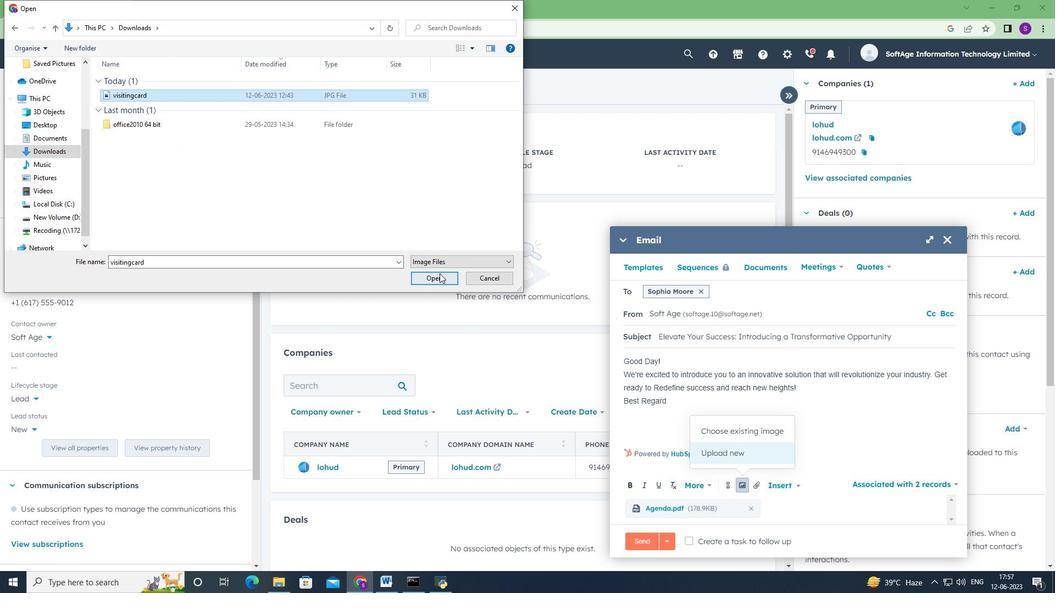 
Action: Mouse moved to (629, 295)
Screenshot: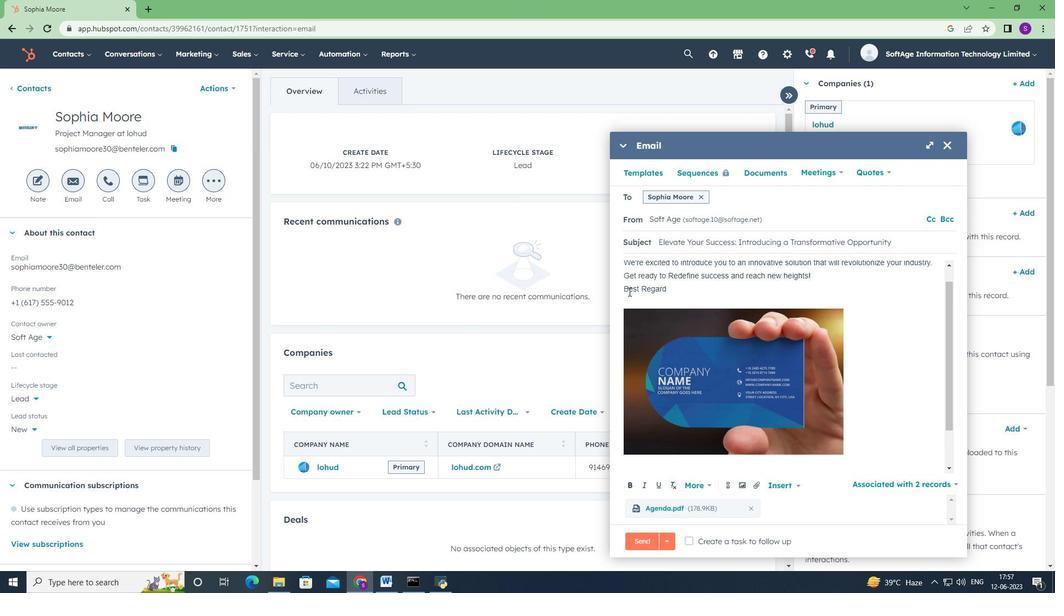 
Action: Mouse pressed left at (629, 295)
Screenshot: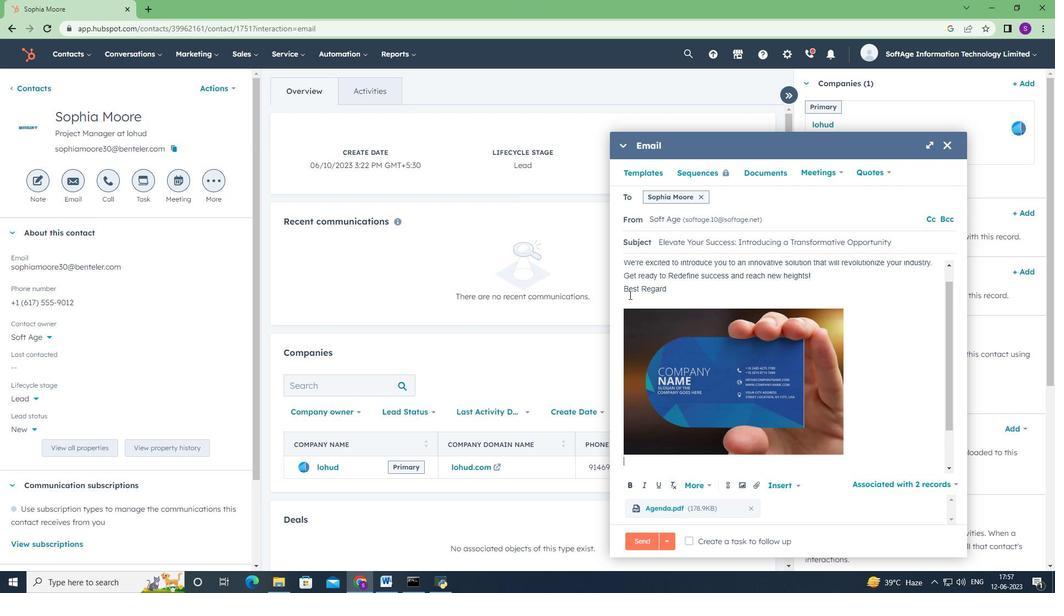 
Action: Mouse moved to (630, 303)
Screenshot: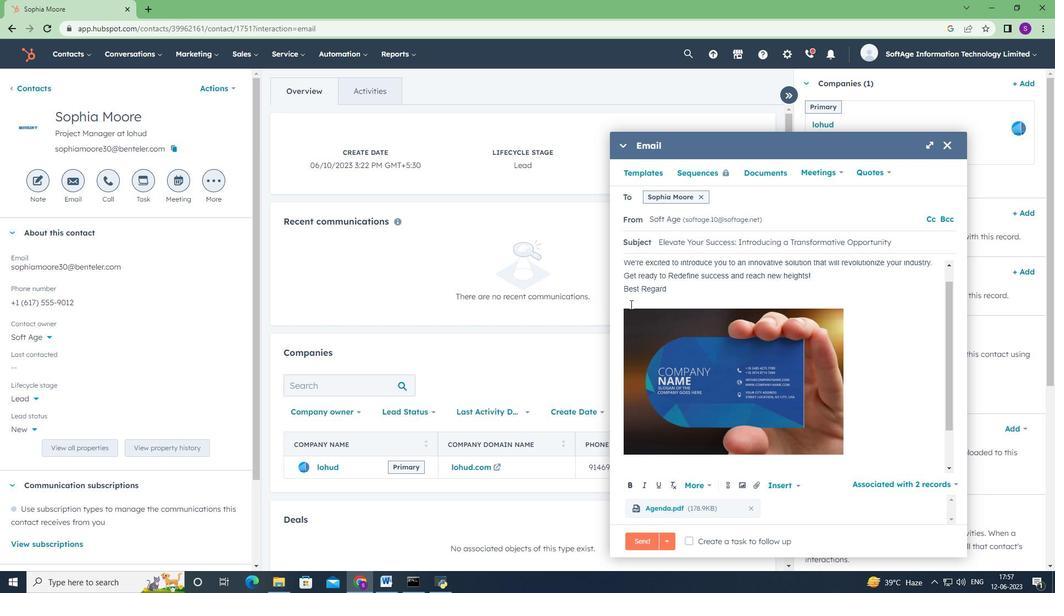 
Action: Mouse pressed left at (630, 303)
Screenshot: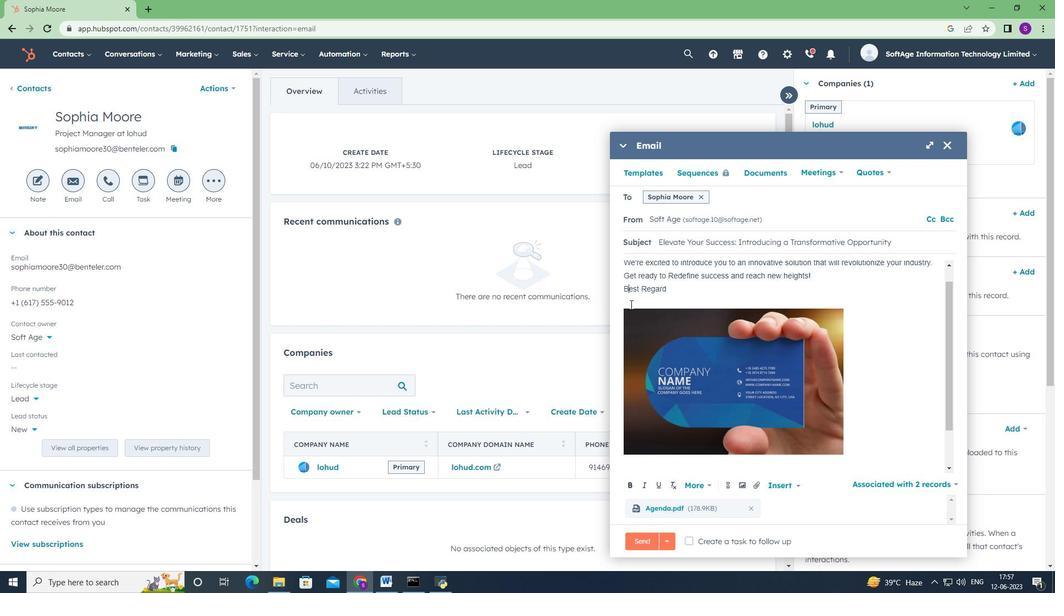
Action: Key pressed <Key.shift>Pinterest<Key.space>
Screenshot: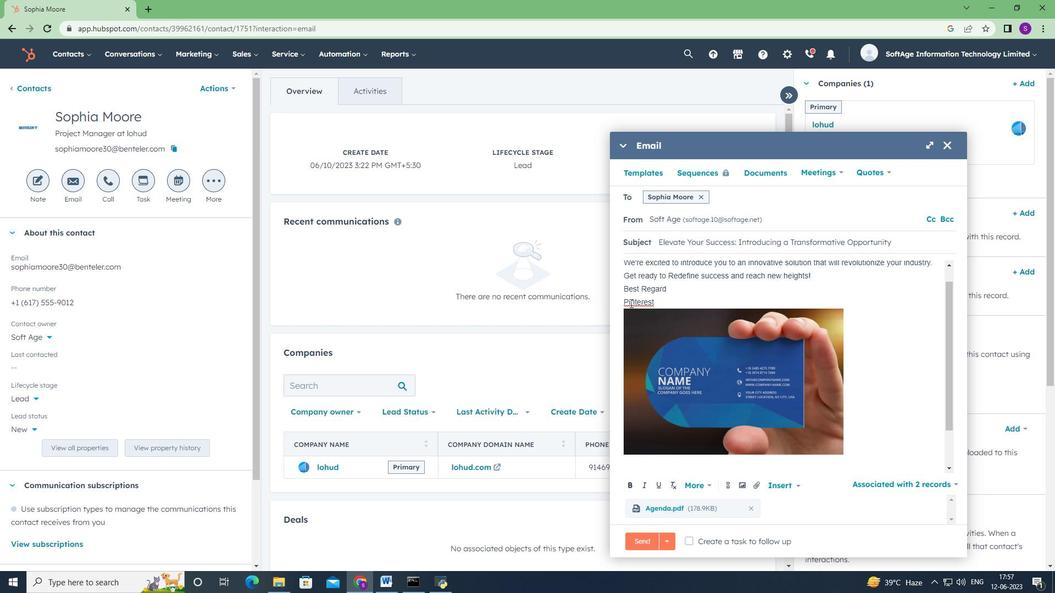 
Action: Mouse moved to (728, 487)
Screenshot: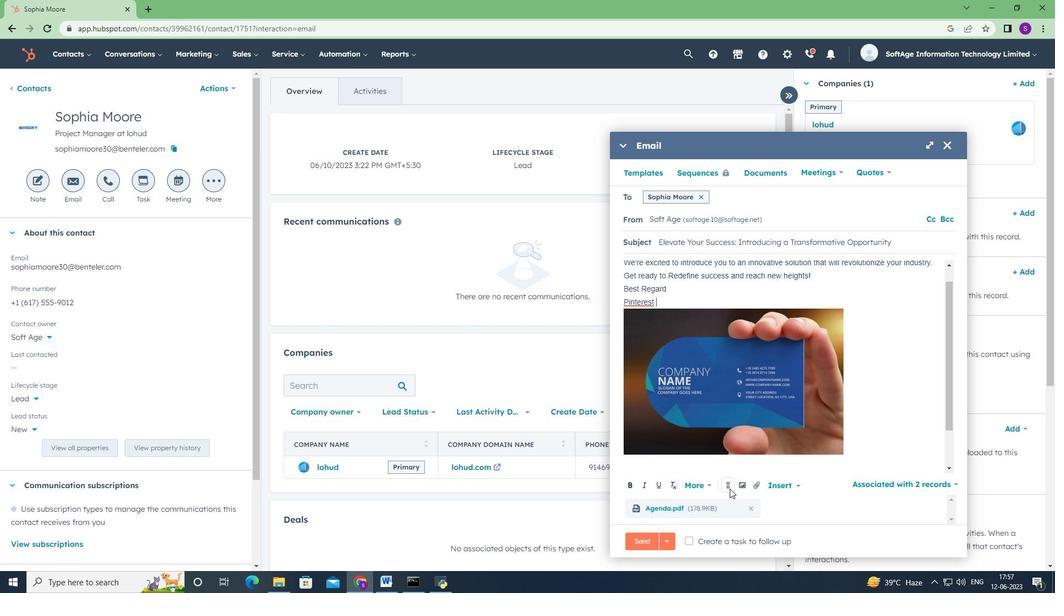 
Action: Mouse pressed left at (728, 487)
Screenshot: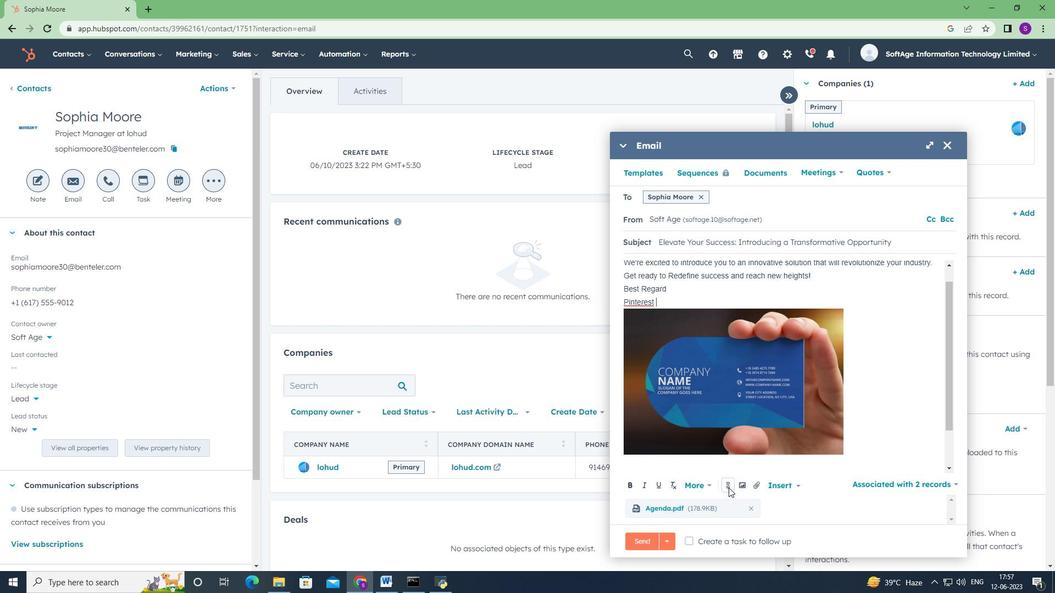 
Action: Mouse moved to (734, 410)
Screenshot: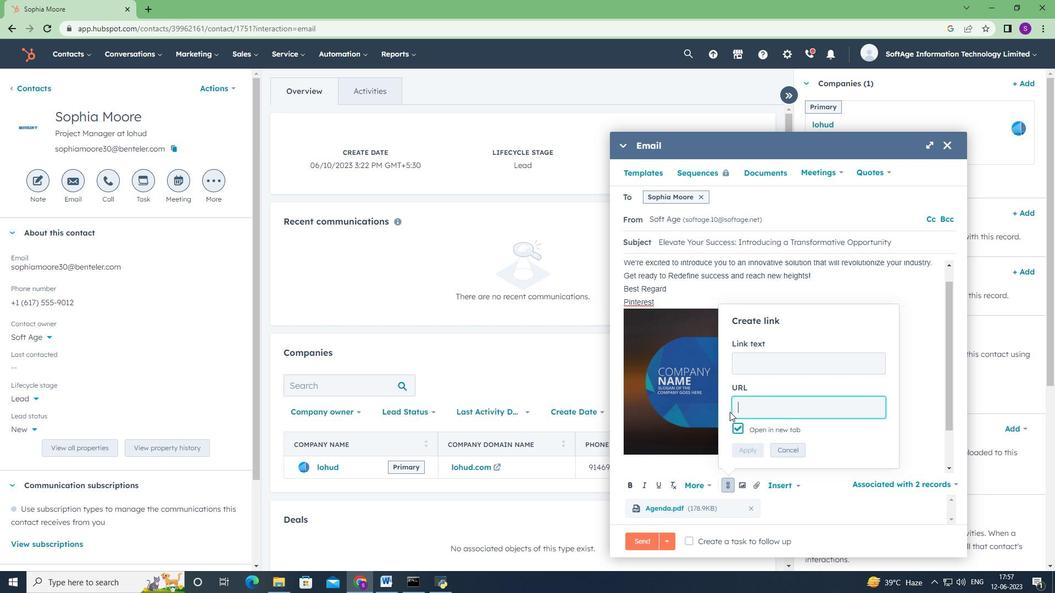 
Action: Key pressed in.pinterest.com
Screenshot: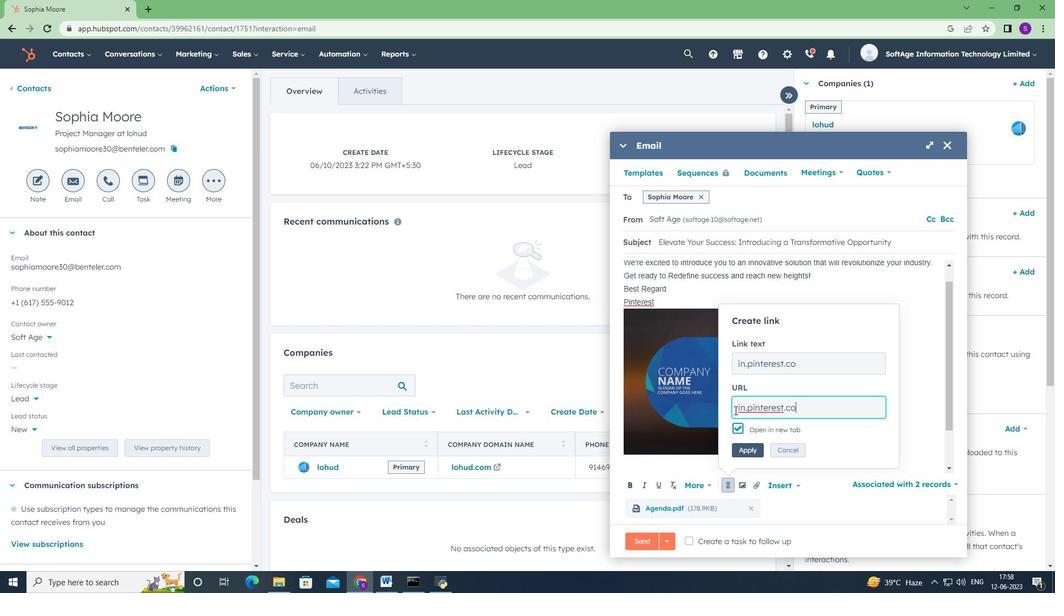 
Action: Mouse moved to (752, 449)
Screenshot: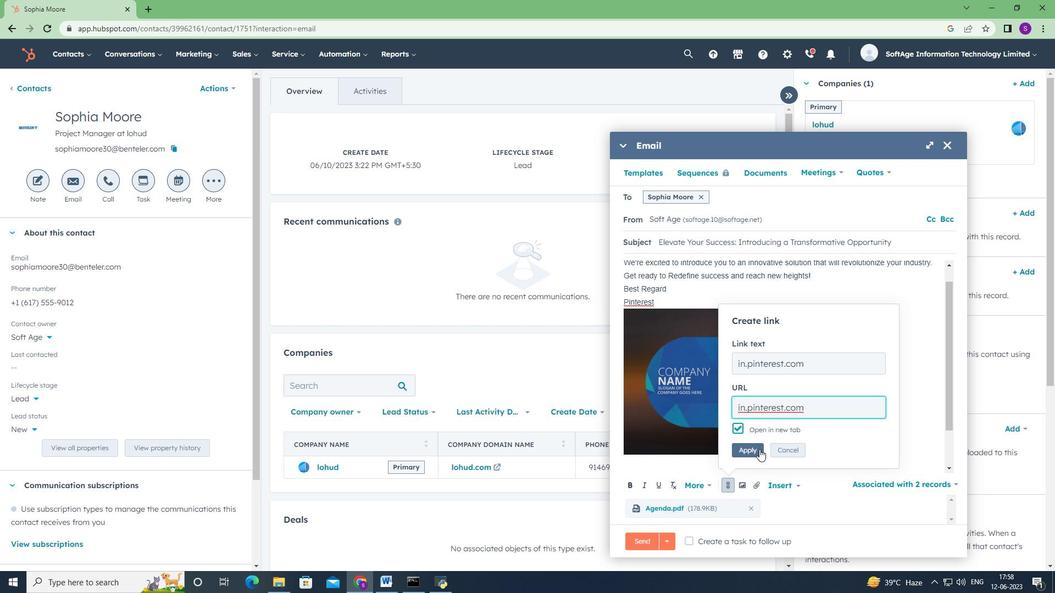 
Action: Mouse pressed left at (752, 449)
Screenshot: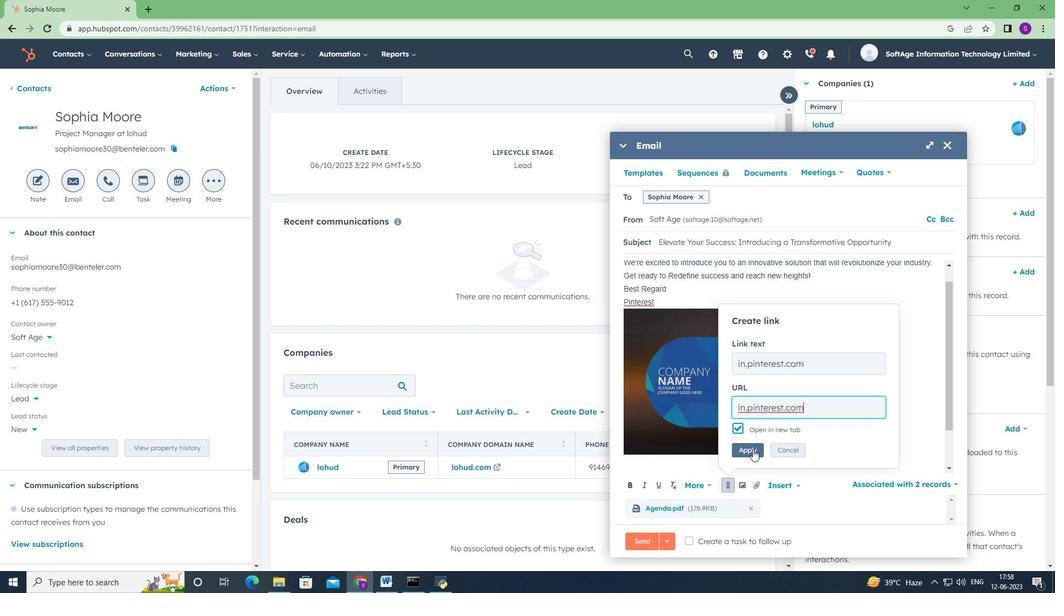 
Action: Mouse moved to (688, 541)
Screenshot: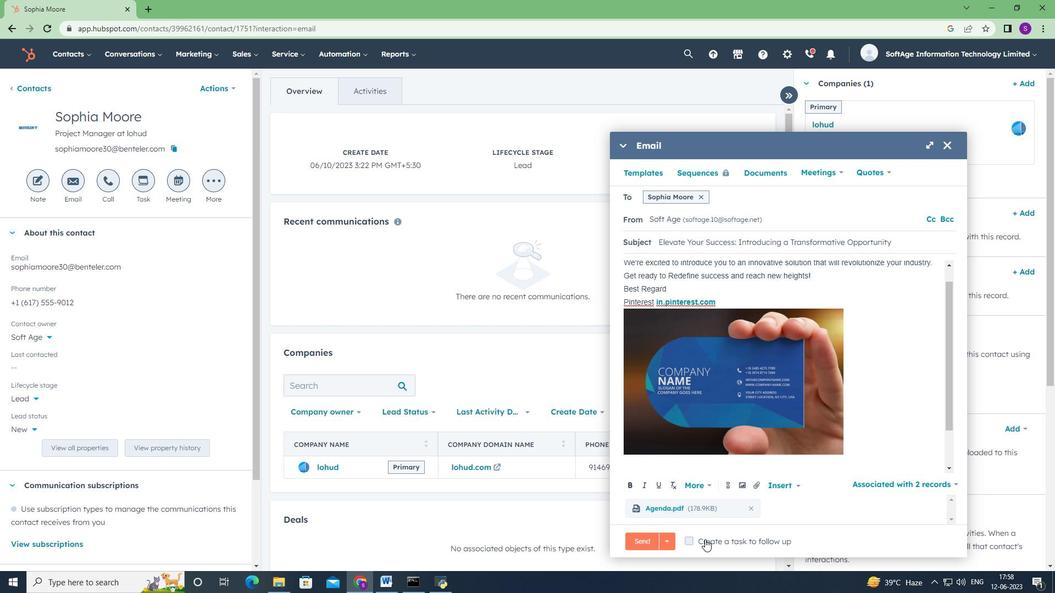 
Action: Mouse pressed left at (688, 541)
Screenshot: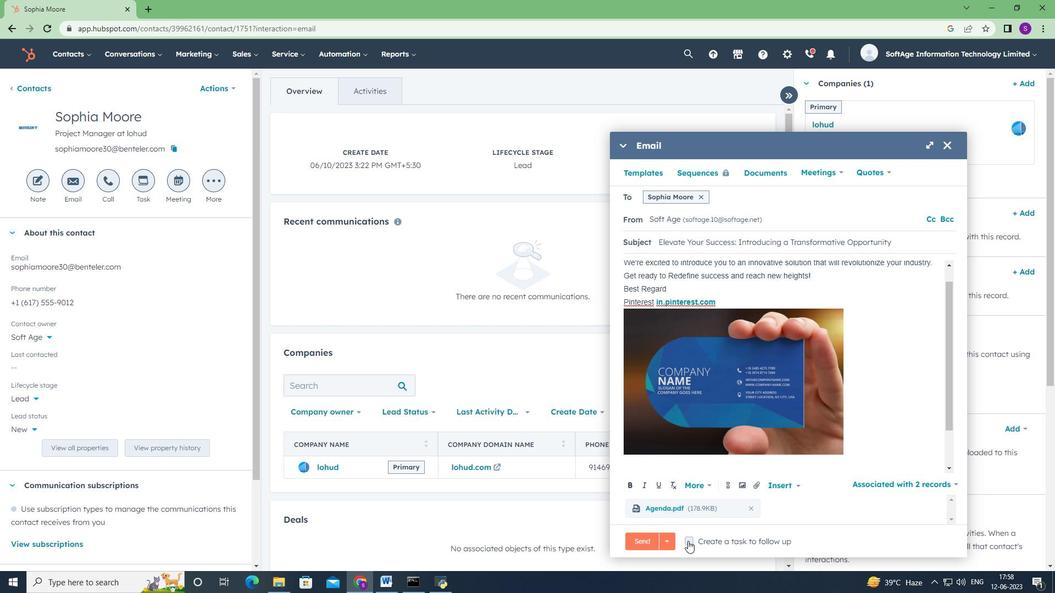 
Action: Mouse moved to (843, 545)
Screenshot: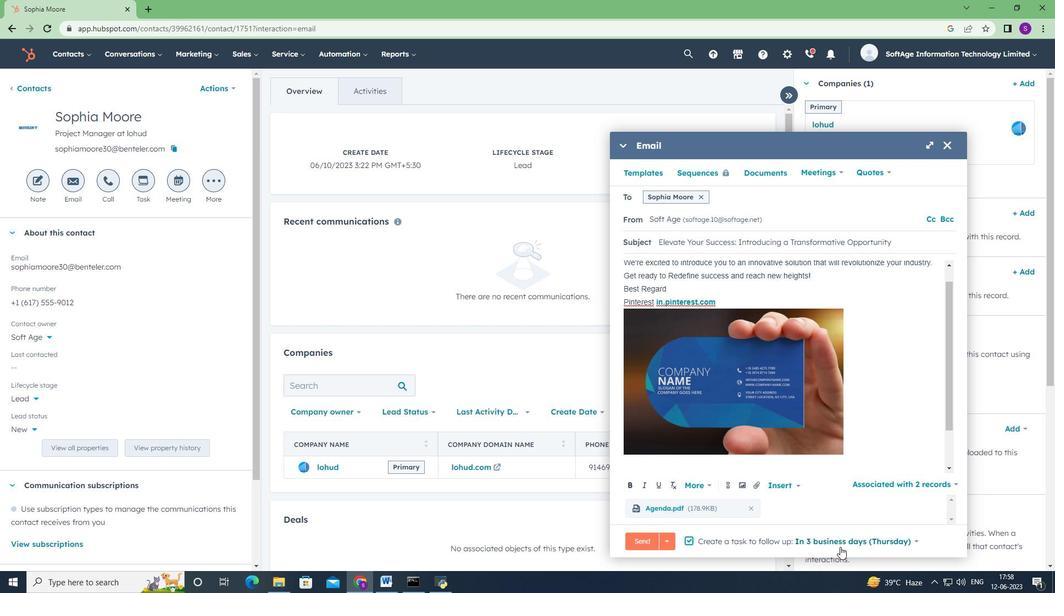 
Action: Mouse pressed left at (843, 545)
Screenshot: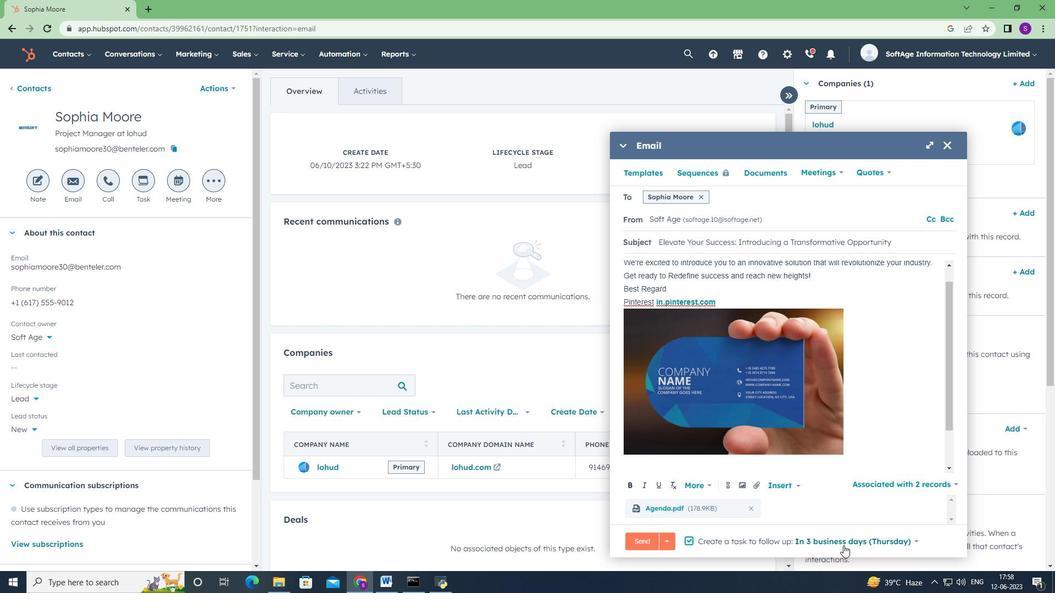 
Action: Mouse moved to (815, 452)
Screenshot: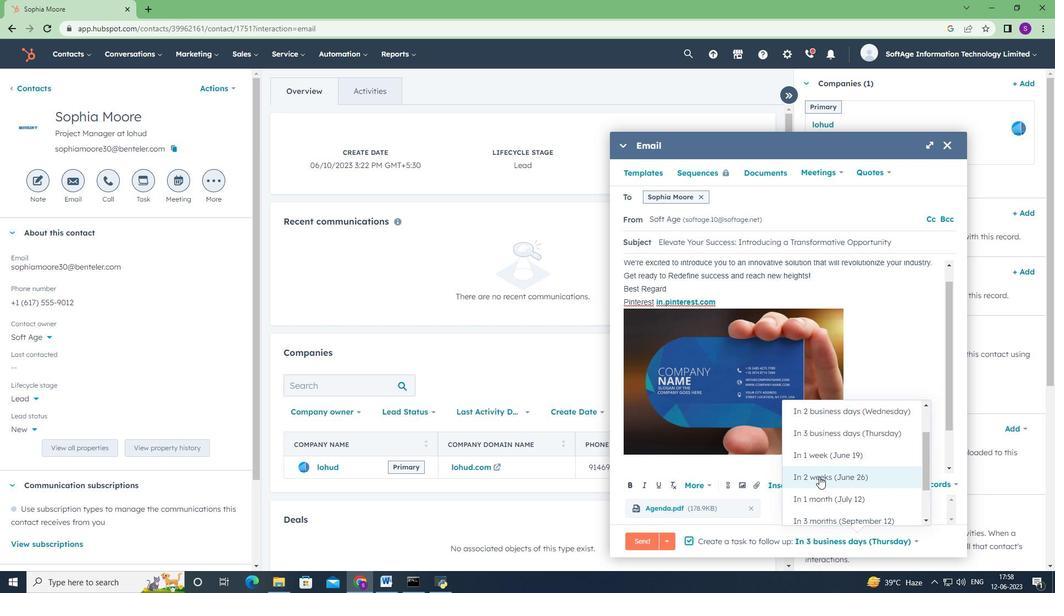 
Action: Mouse pressed left at (815, 452)
Screenshot: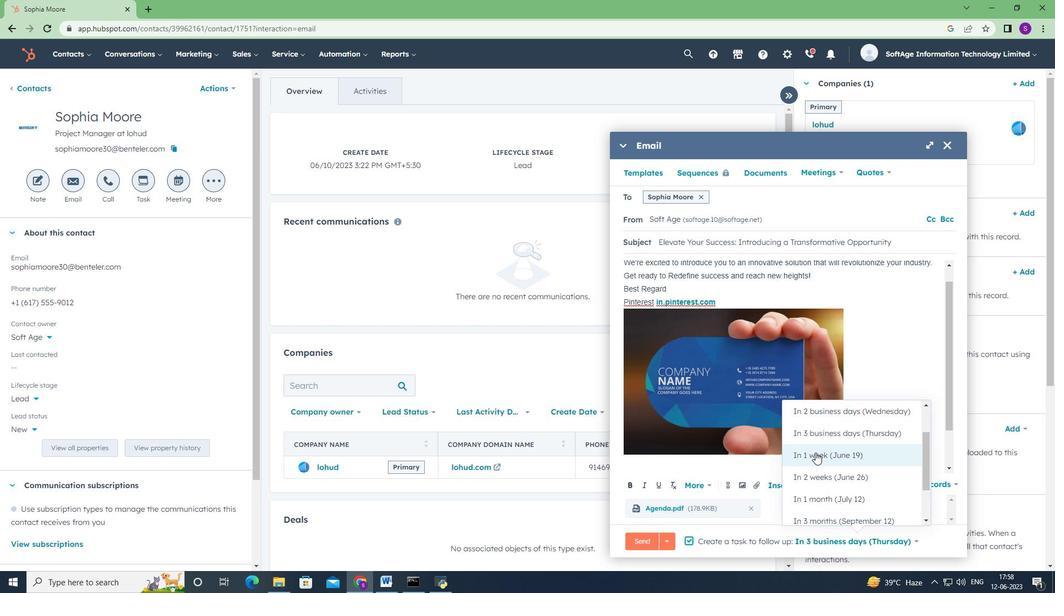
Action: Mouse moved to (646, 541)
Screenshot: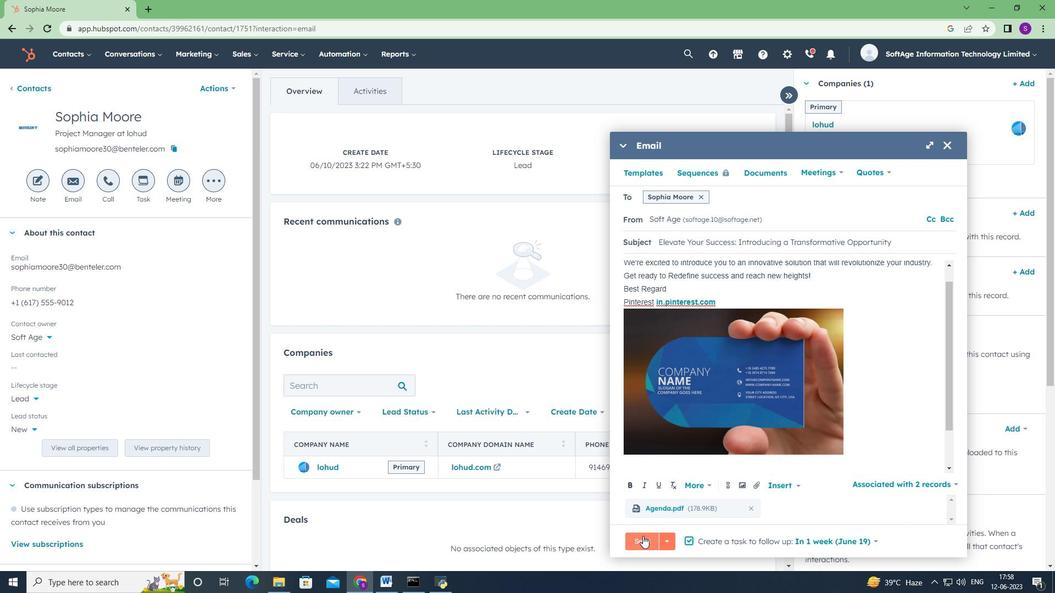 
Action: Mouse pressed left at (646, 541)
Screenshot: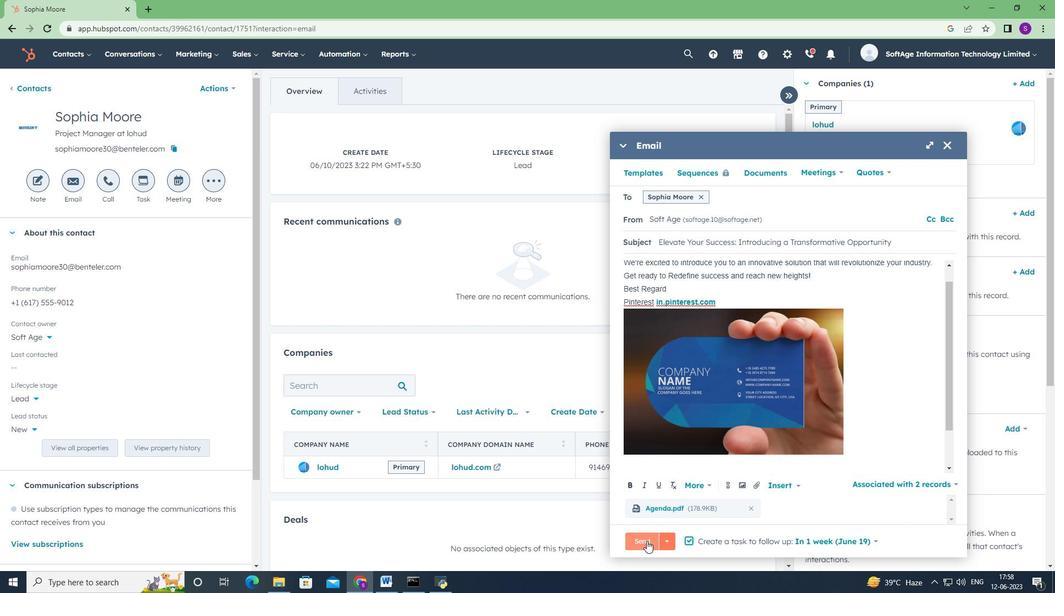 
Action: Mouse moved to (21, 52)
Screenshot: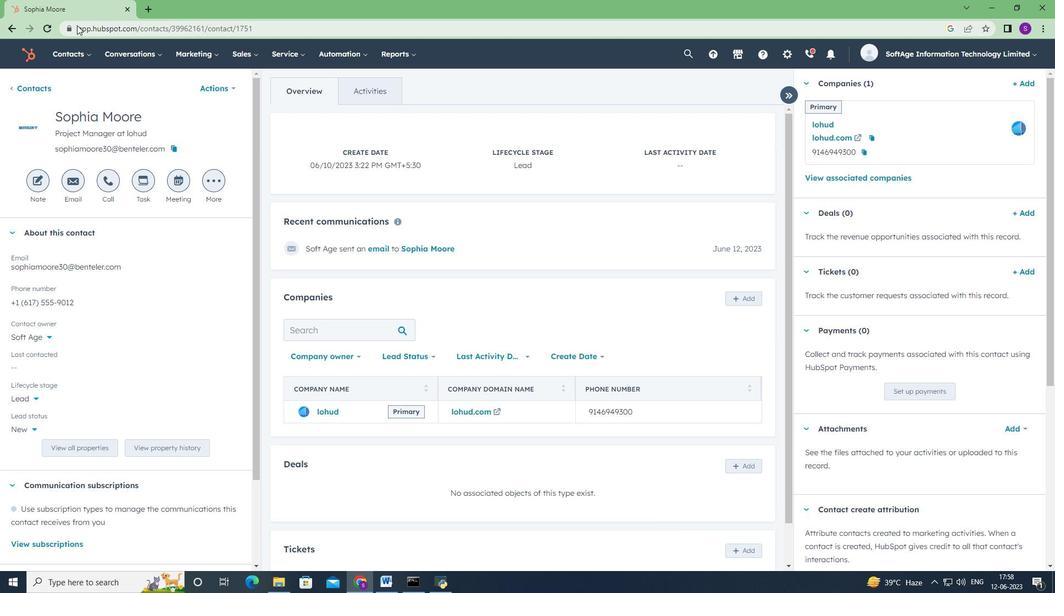 
Action: Mouse pressed left at (21, 52)
Screenshot: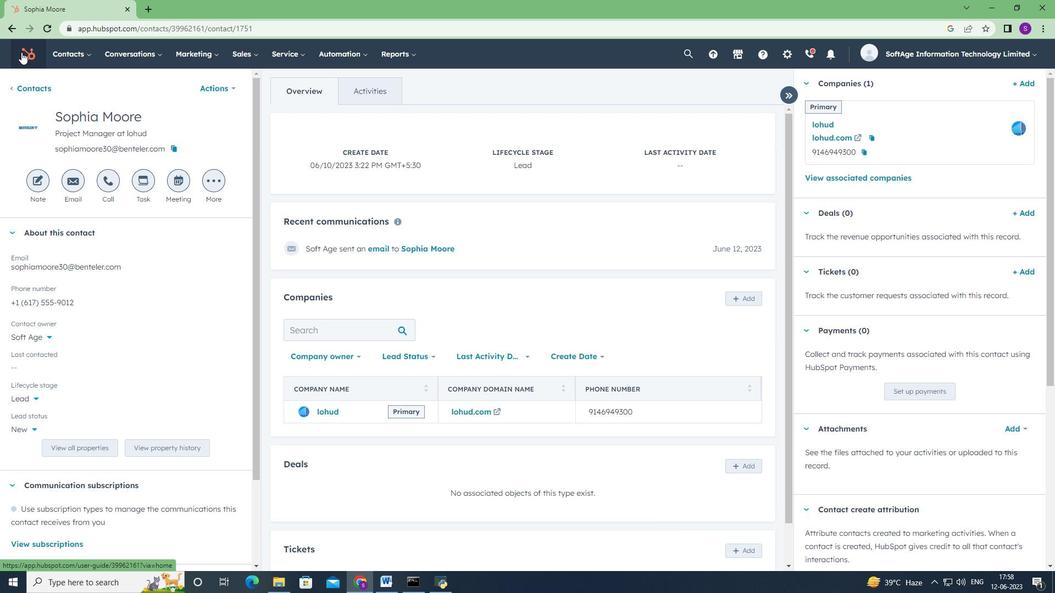 
